 Task: Create a due date automation trigger when advanced on, on the tuesday before a card is due add fields without custom field "Resume" set to a number lower than 1 and lower or equal to 10 at 11:00 AM.
Action: Mouse moved to (836, 260)
Screenshot: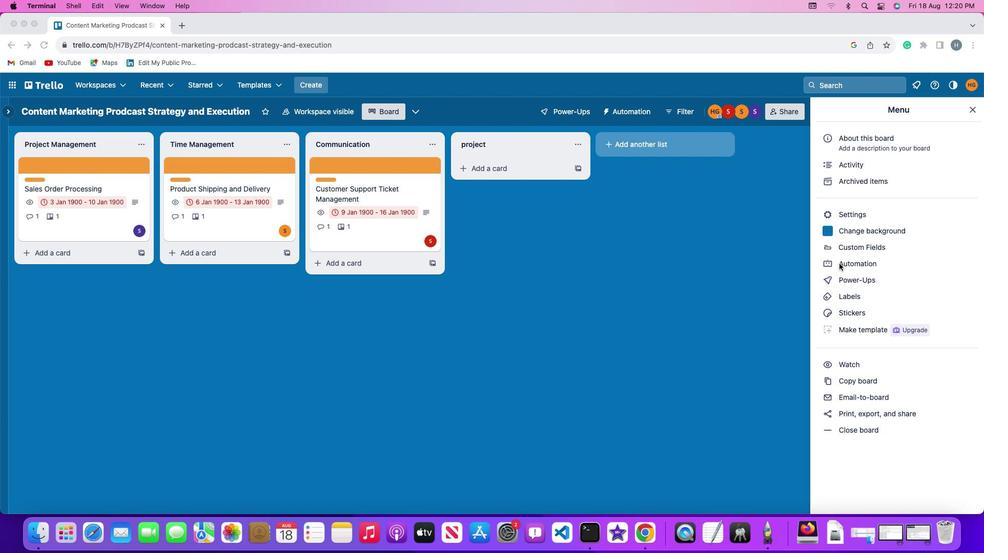 
Action: Mouse pressed left at (836, 260)
Screenshot: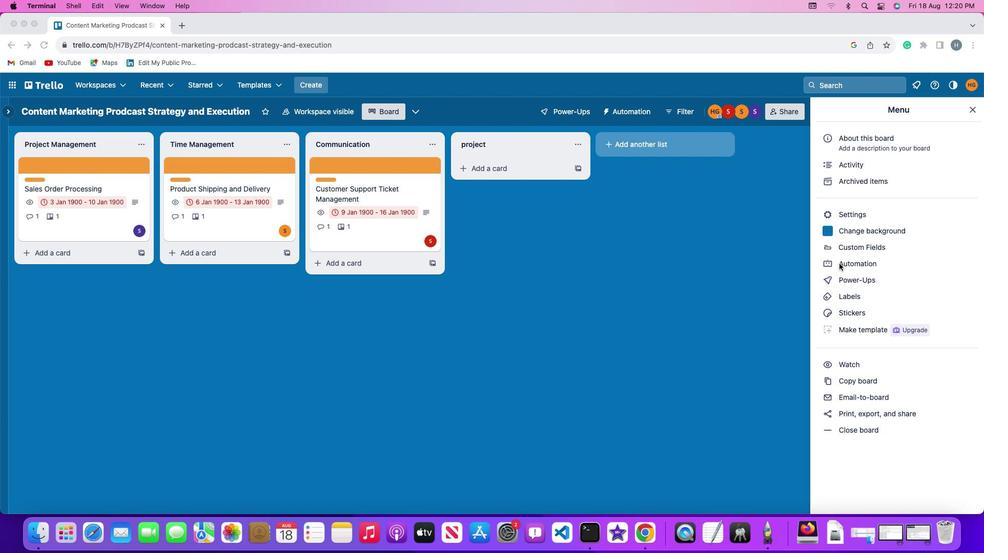 
Action: Mouse pressed left at (836, 260)
Screenshot: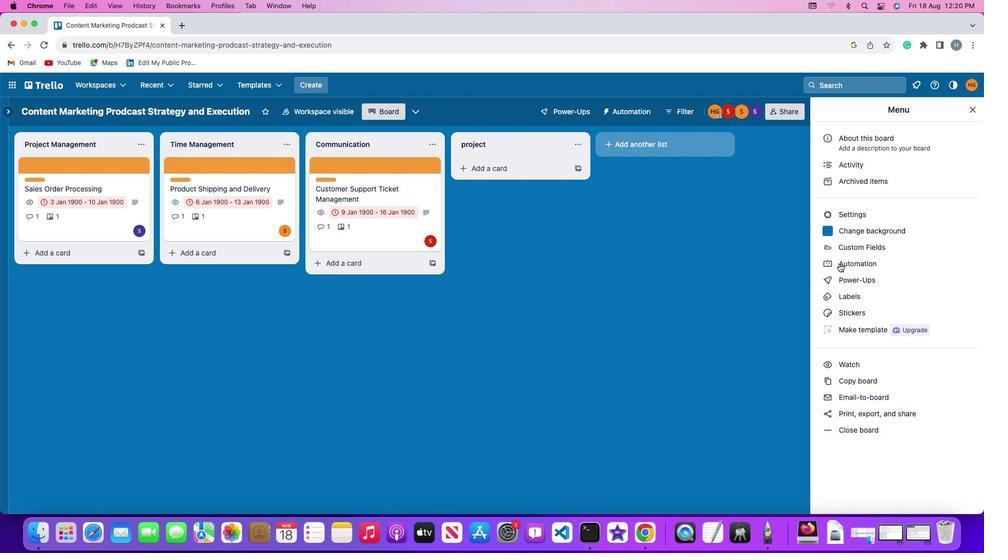 
Action: Mouse moved to (52, 239)
Screenshot: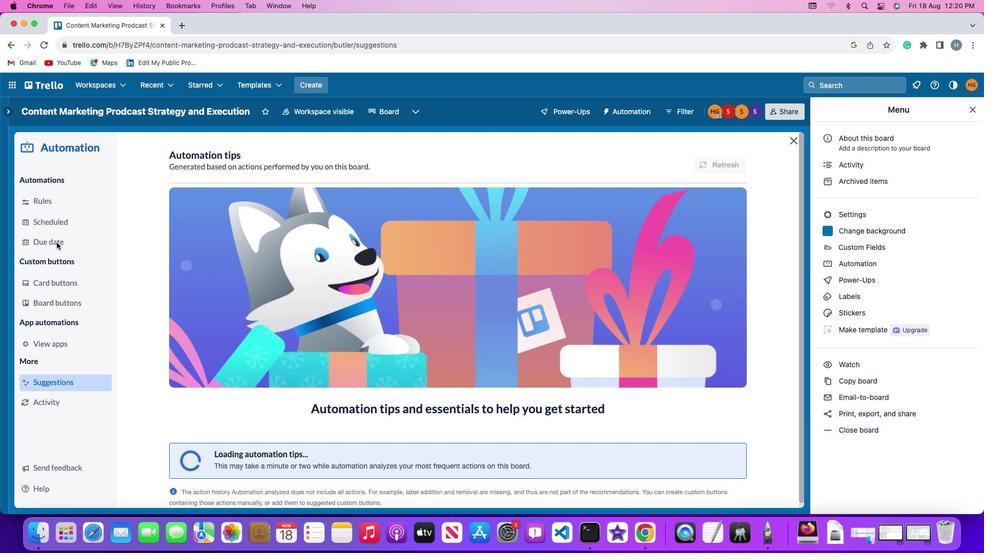 
Action: Mouse pressed left at (52, 239)
Screenshot: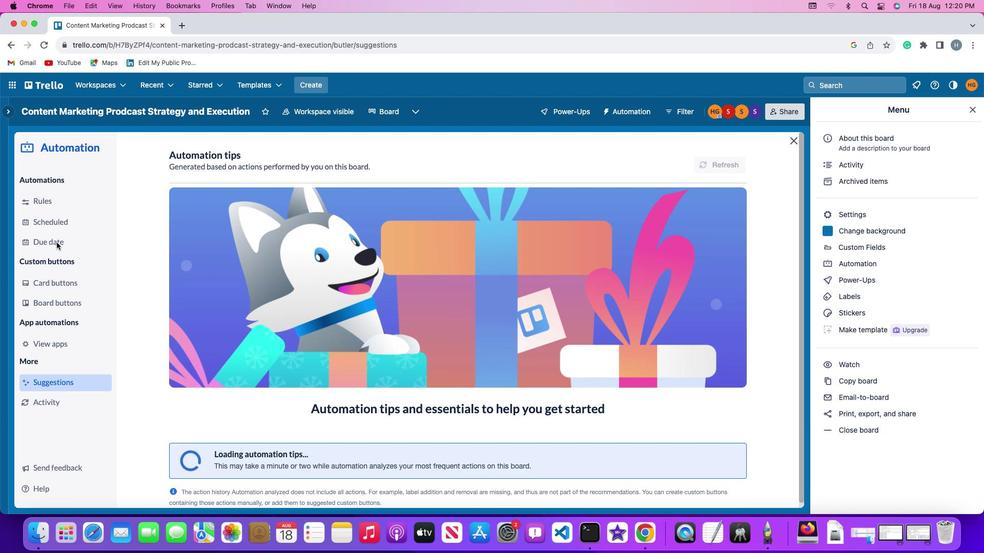 
Action: Mouse moved to (700, 153)
Screenshot: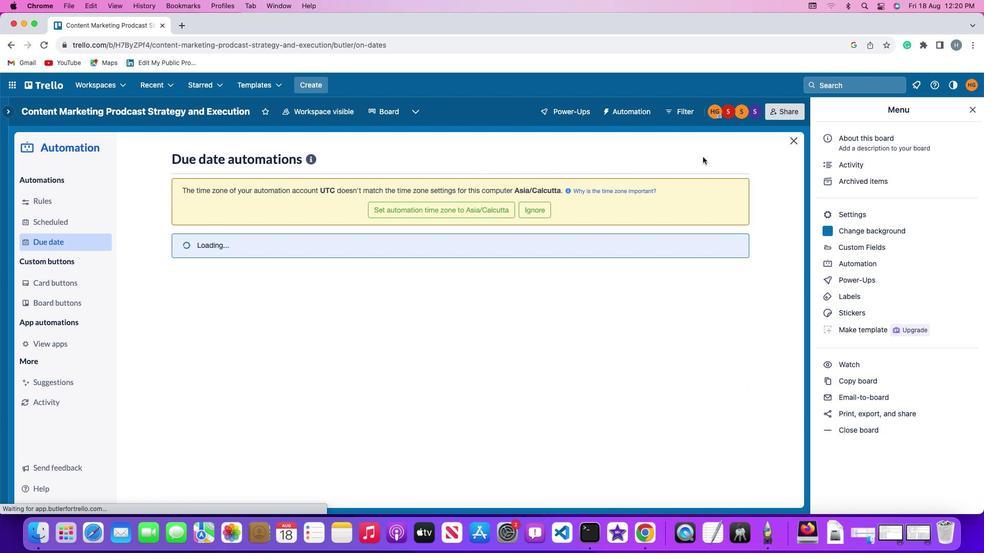 
Action: Mouse pressed left at (700, 153)
Screenshot: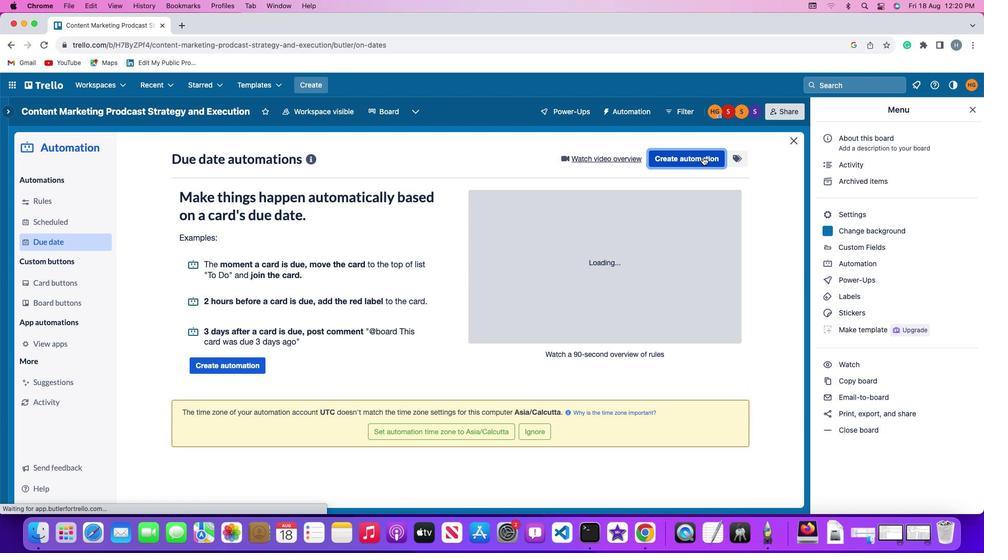 
Action: Mouse moved to (193, 250)
Screenshot: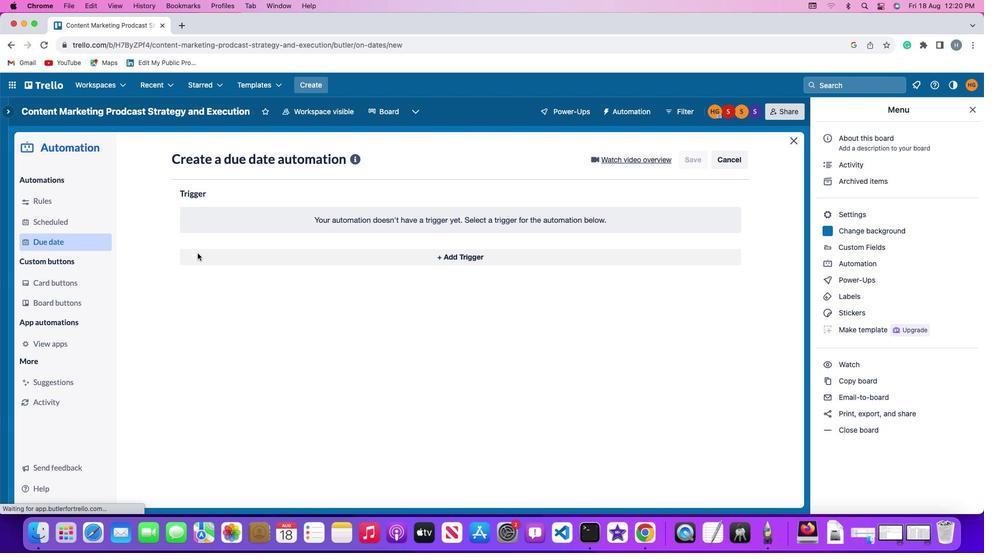 
Action: Mouse pressed left at (193, 250)
Screenshot: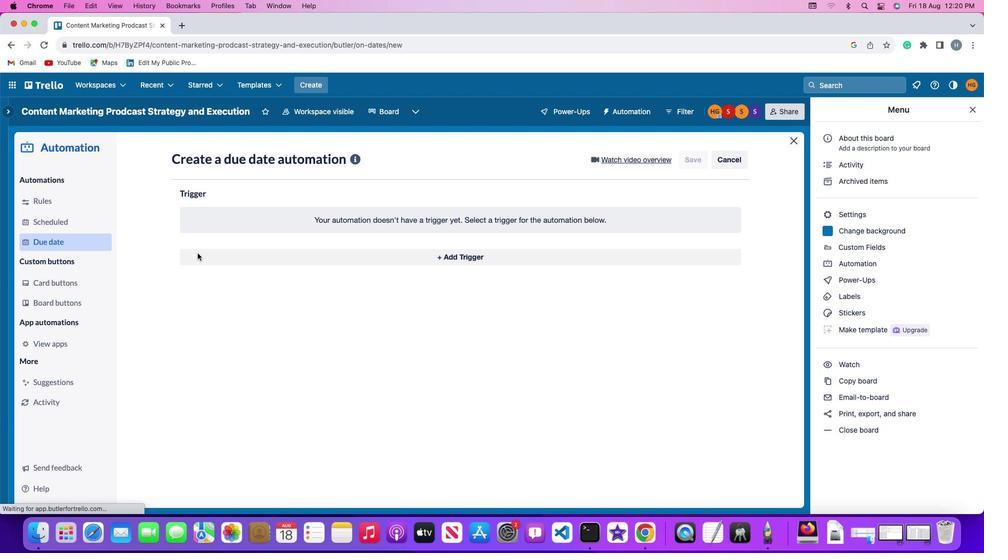 
Action: Mouse moved to (218, 440)
Screenshot: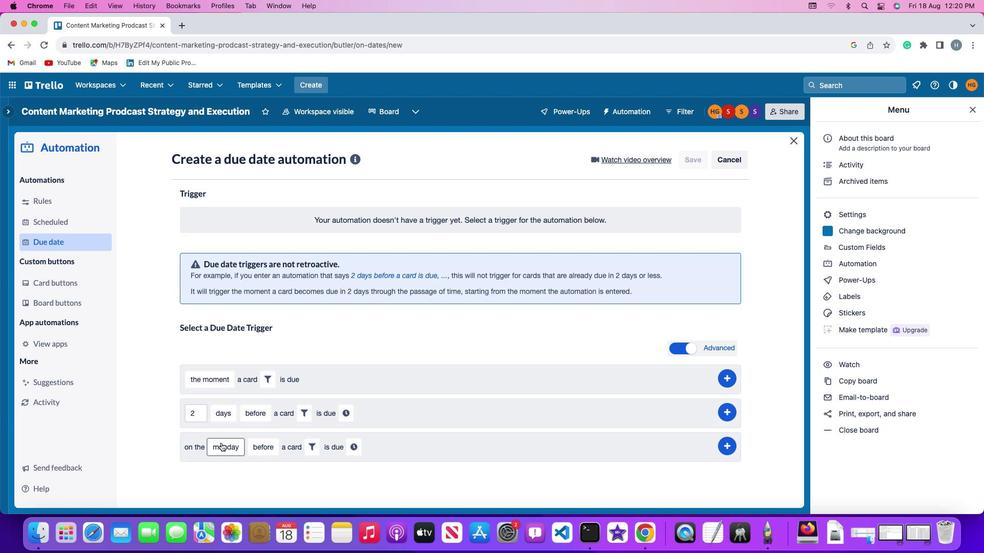 
Action: Mouse pressed left at (218, 440)
Screenshot: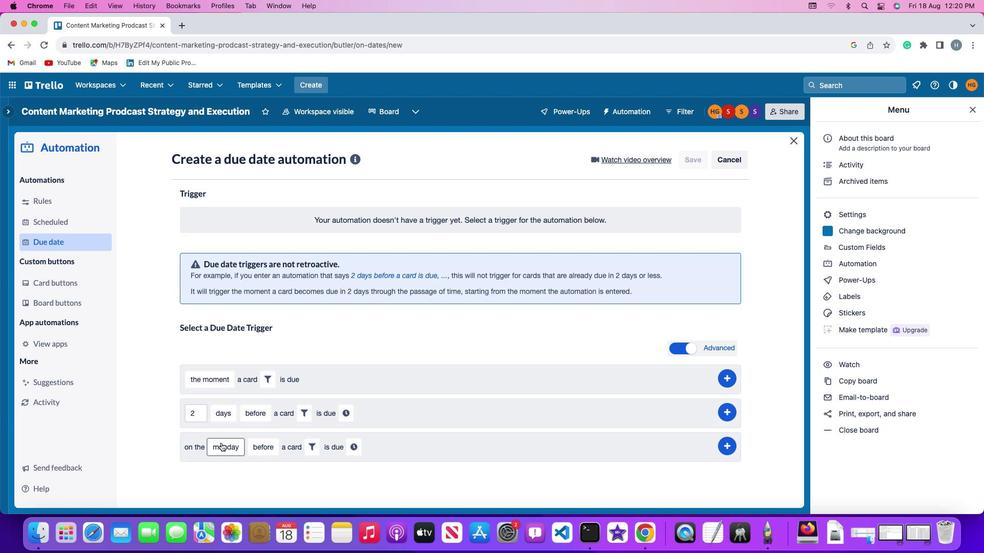 
Action: Mouse moved to (226, 320)
Screenshot: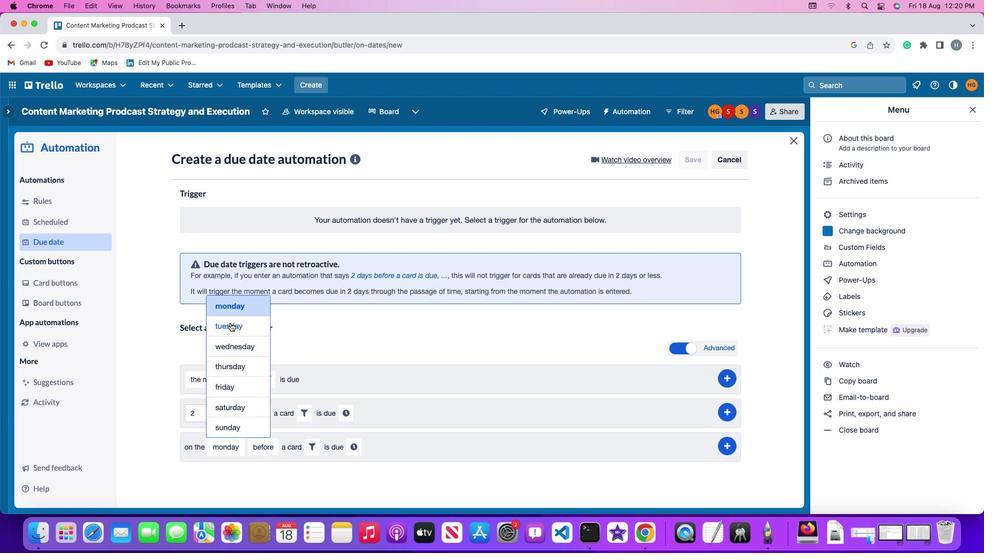 
Action: Mouse pressed left at (226, 320)
Screenshot: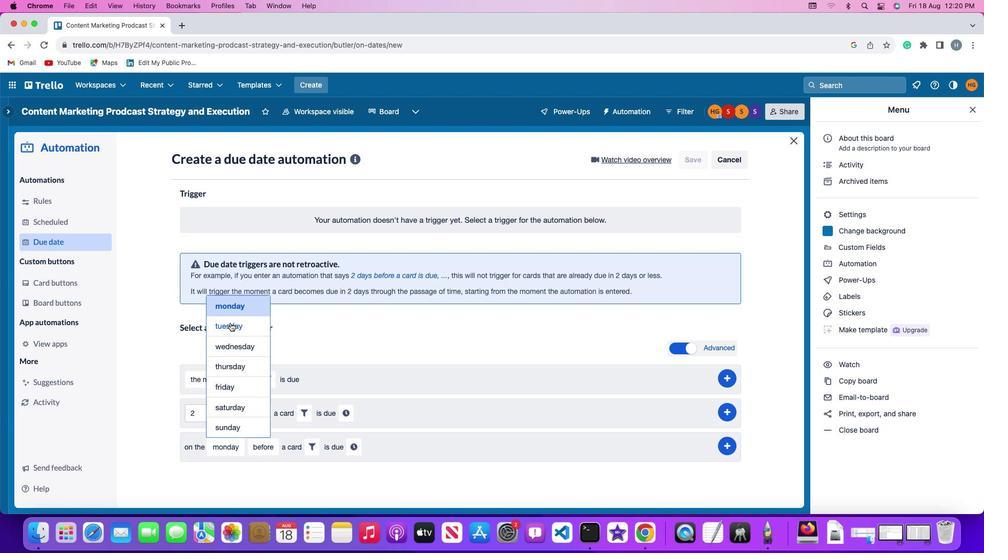 
Action: Mouse moved to (252, 441)
Screenshot: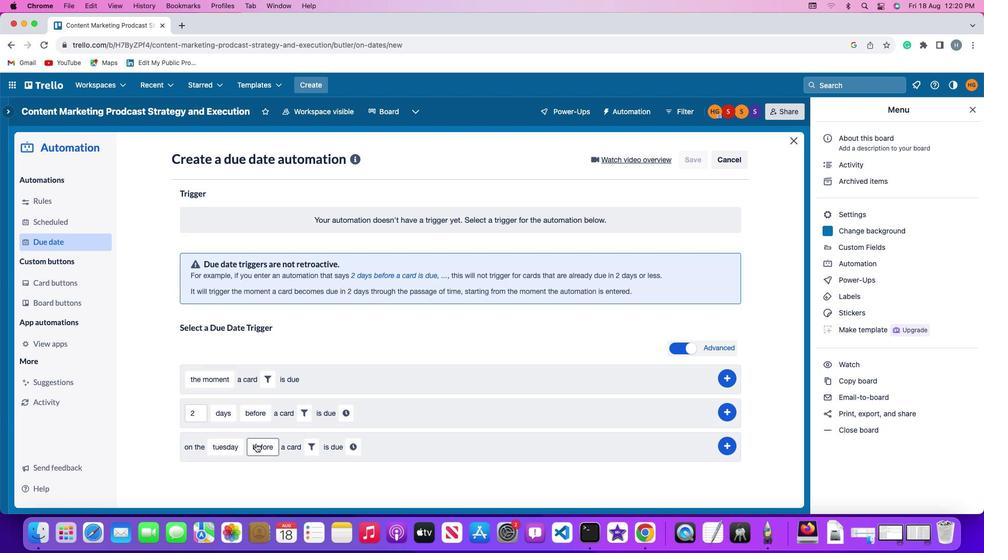 
Action: Mouse pressed left at (252, 441)
Screenshot: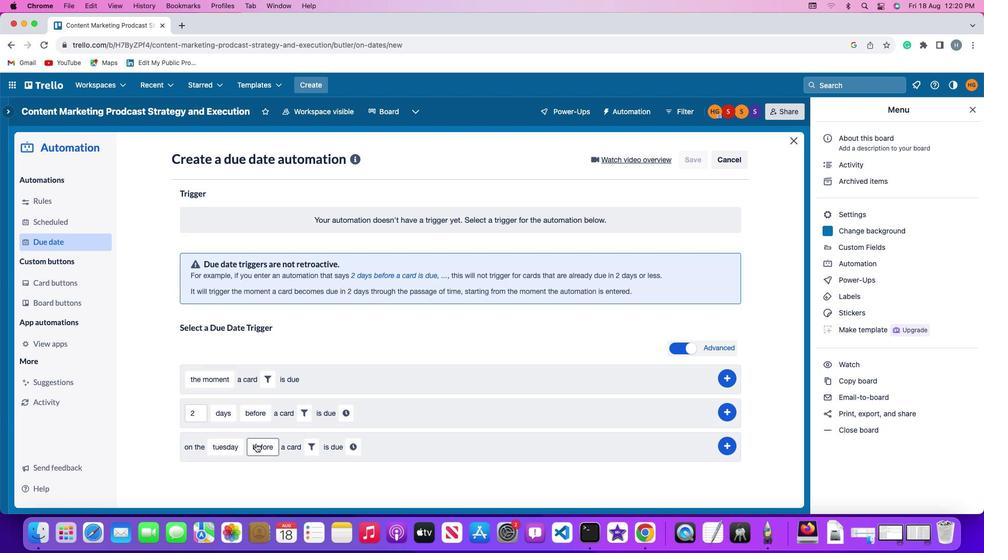 
Action: Mouse moved to (268, 362)
Screenshot: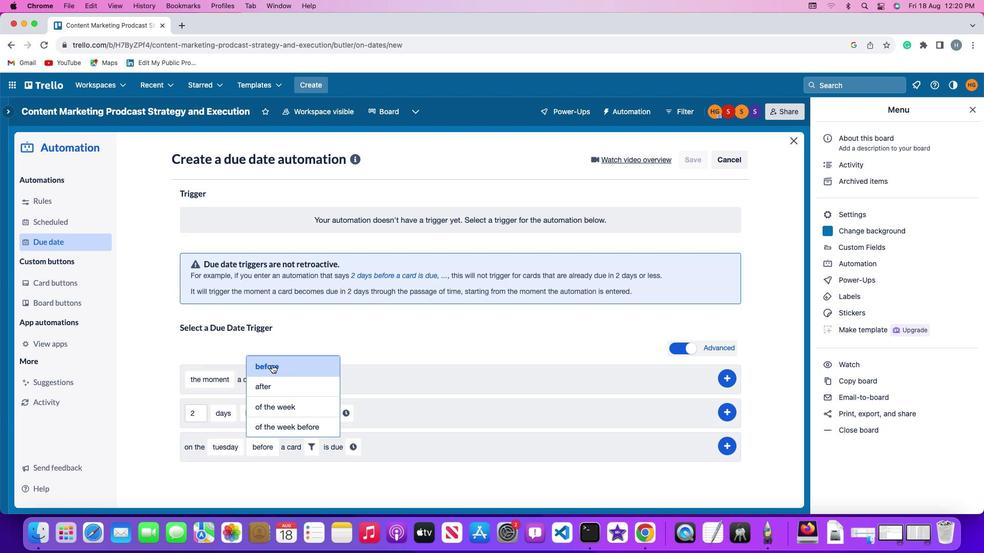 
Action: Mouse pressed left at (268, 362)
Screenshot: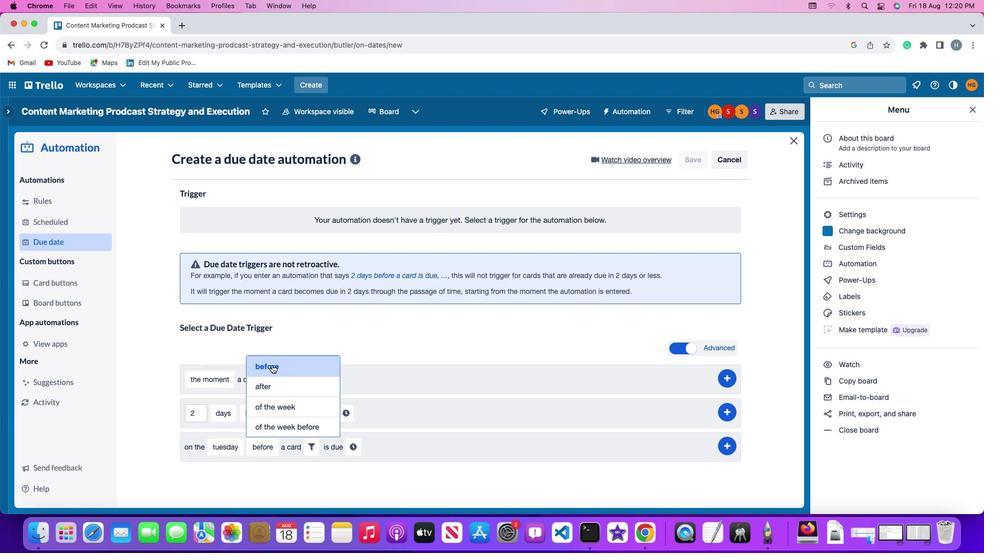 
Action: Mouse moved to (302, 439)
Screenshot: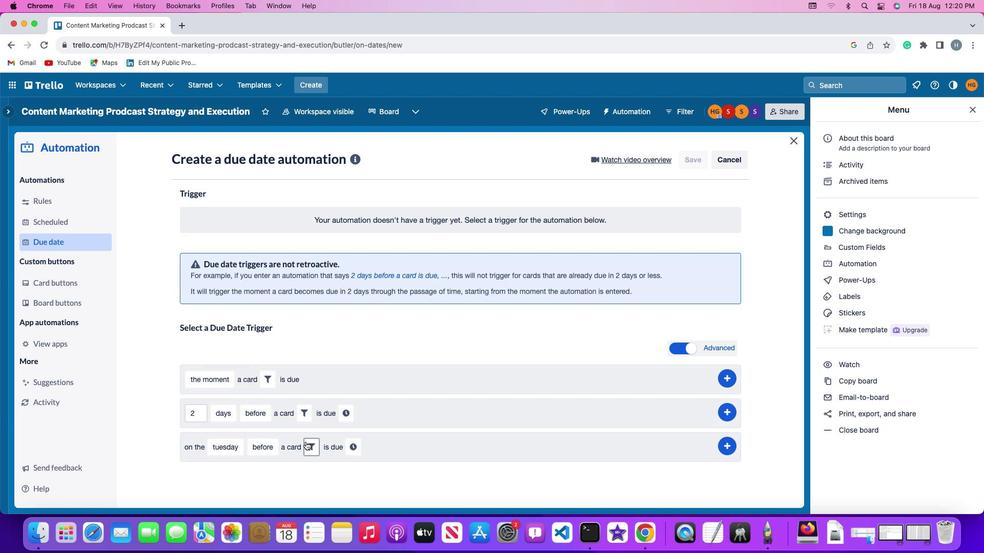 
Action: Mouse pressed left at (302, 439)
Screenshot: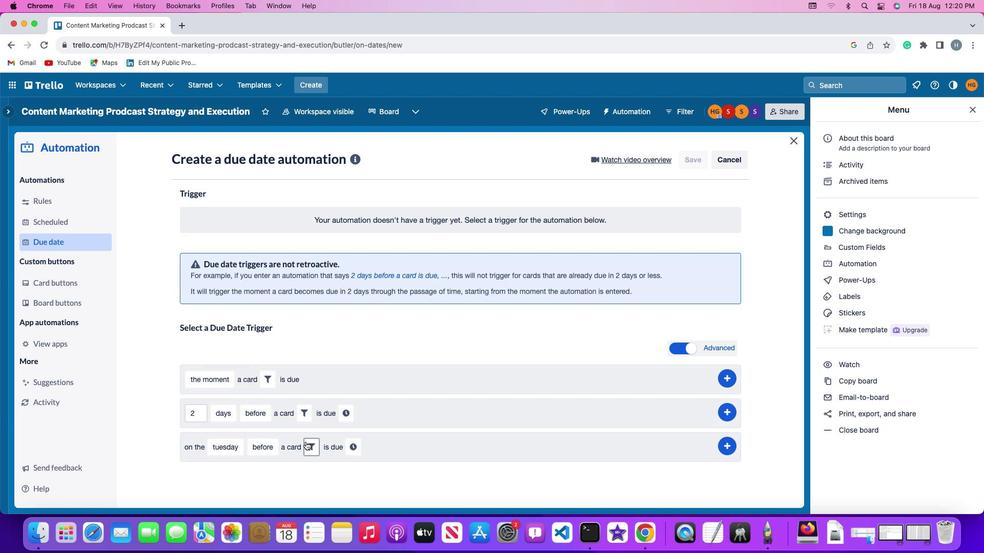 
Action: Mouse moved to (471, 476)
Screenshot: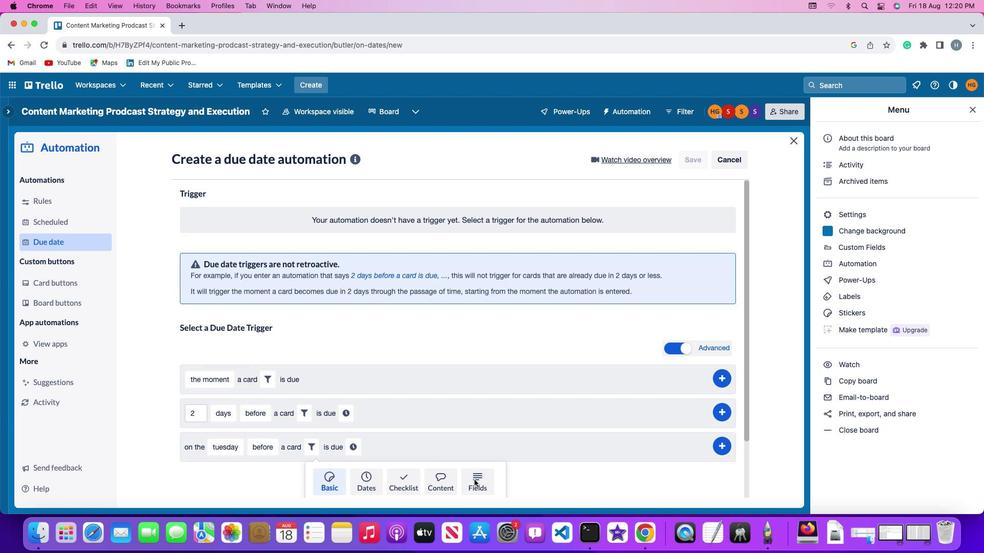 
Action: Mouse pressed left at (471, 476)
Screenshot: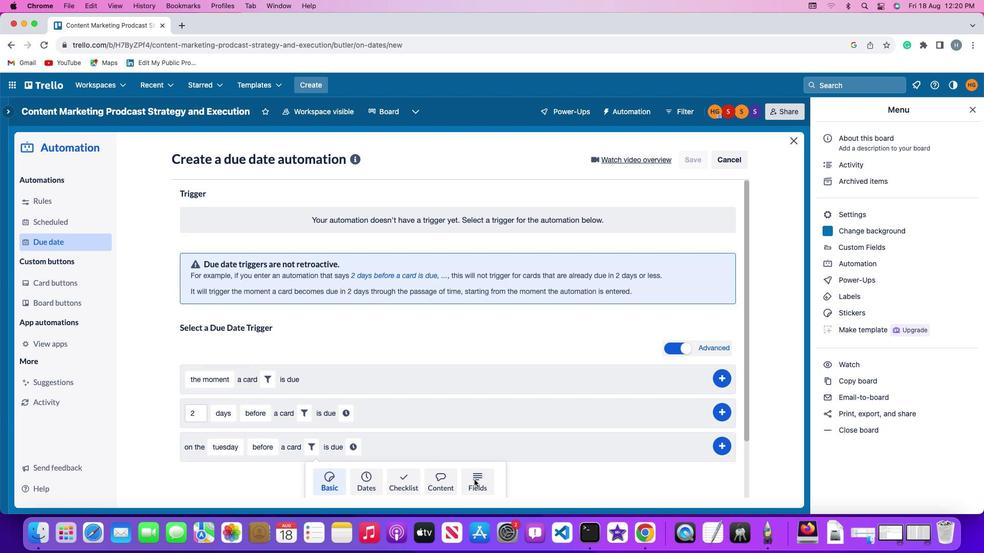 
Action: Mouse moved to (255, 469)
Screenshot: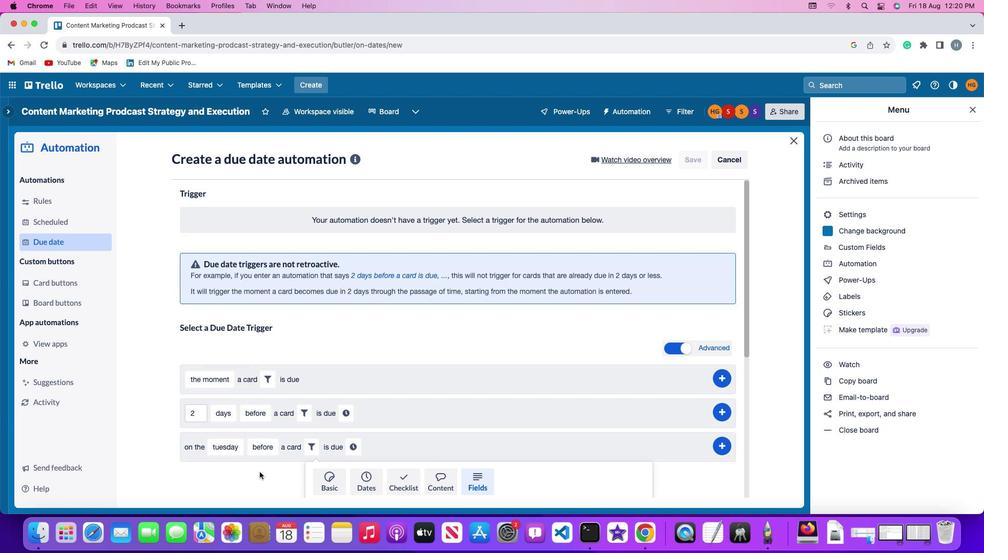 
Action: Mouse scrolled (255, 469) with delta (-3, -3)
Screenshot: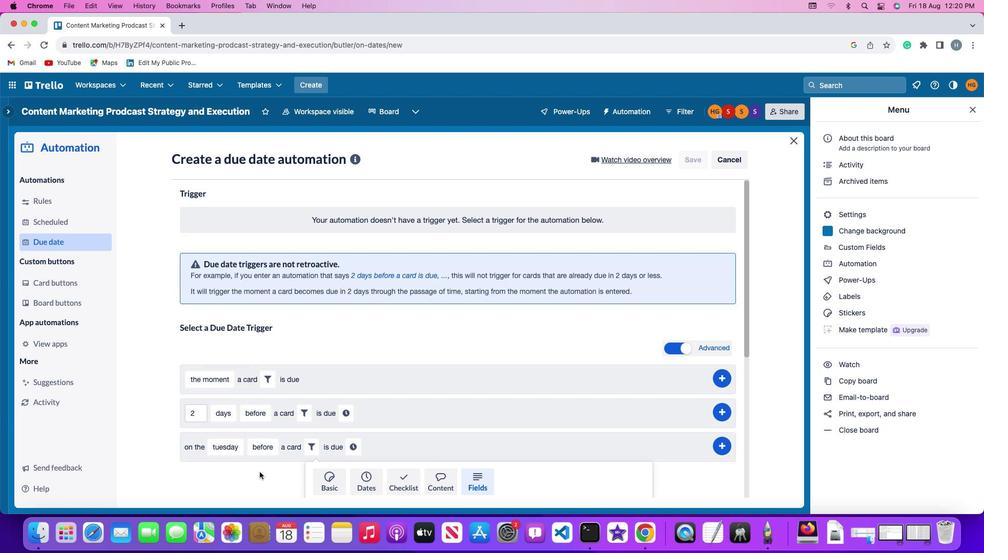 
Action: Mouse scrolled (255, 469) with delta (-3, -3)
Screenshot: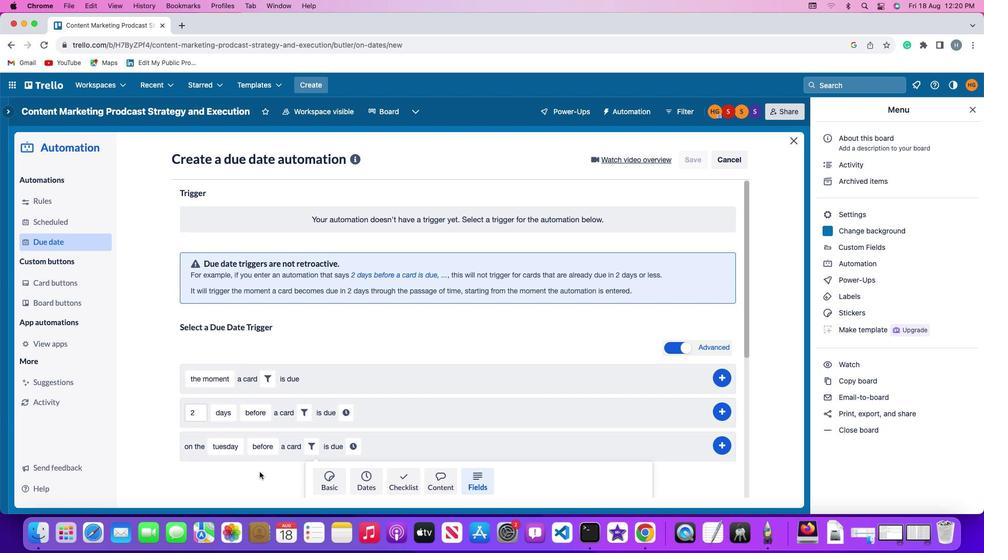 
Action: Mouse scrolled (255, 469) with delta (-3, -4)
Screenshot: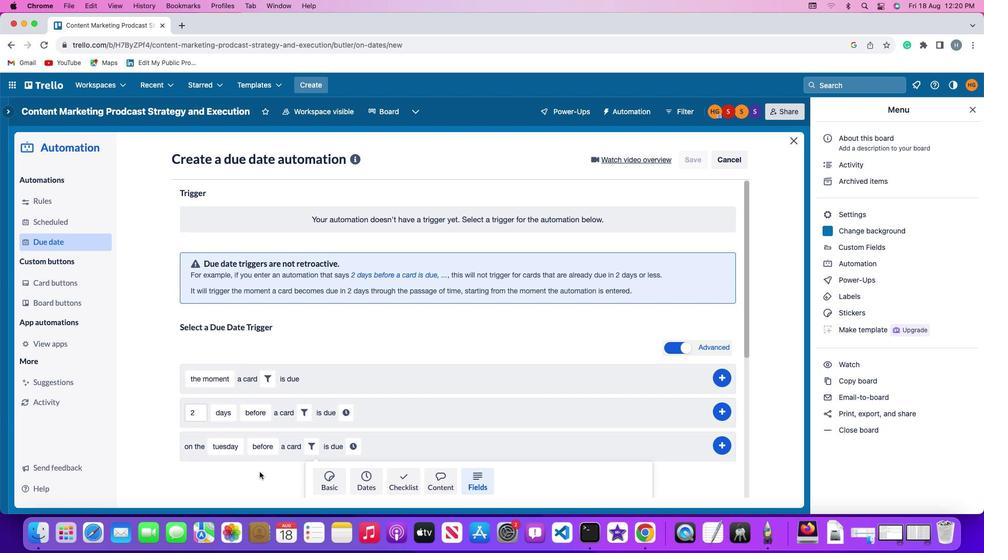 
Action: Mouse scrolled (255, 469) with delta (-3, -5)
Screenshot: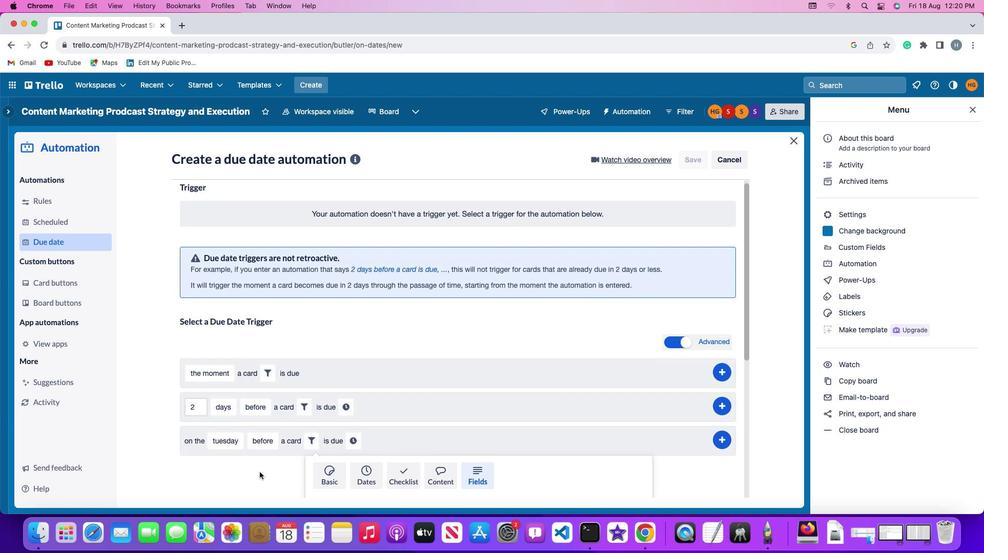 
Action: Mouse scrolled (255, 469) with delta (-3, -6)
Screenshot: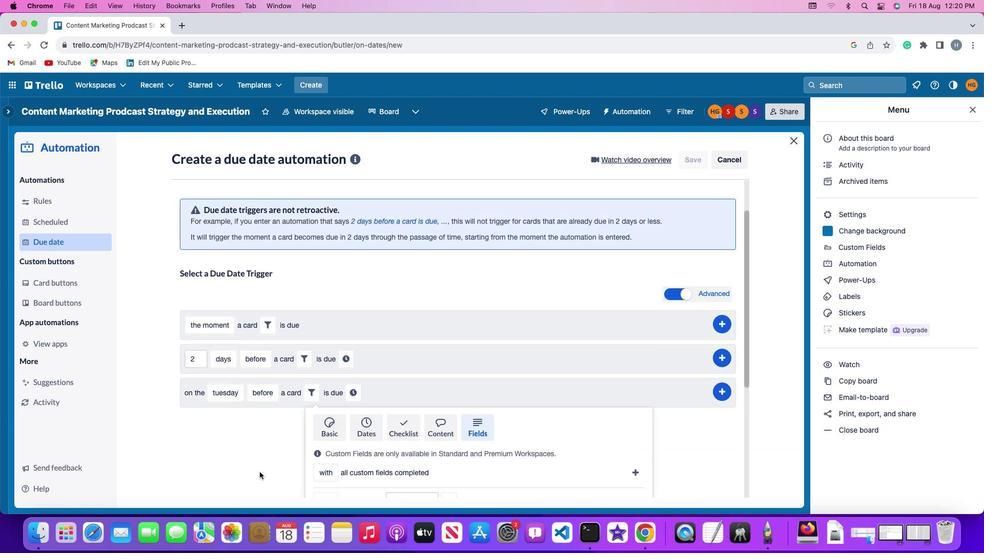 
Action: Mouse scrolled (255, 469) with delta (-3, -3)
Screenshot: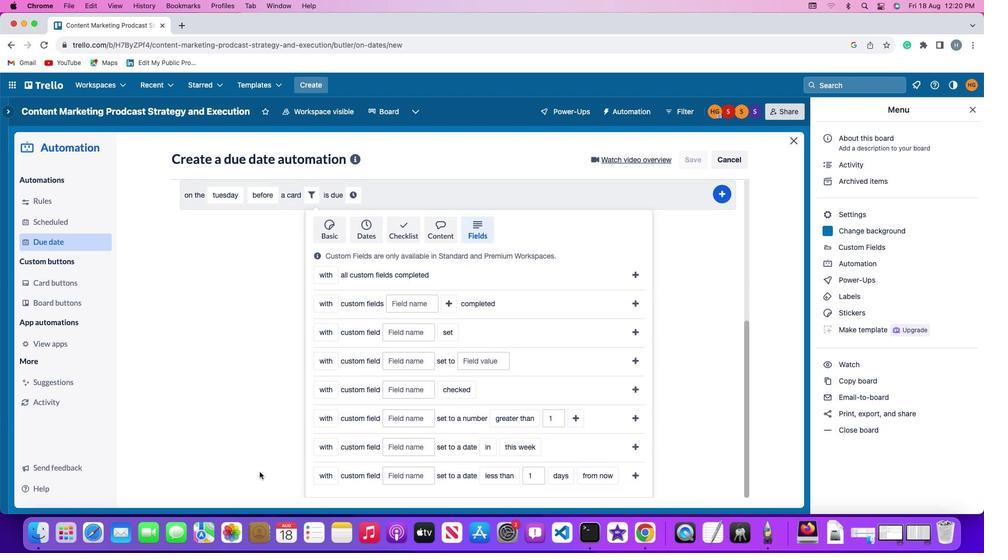 
Action: Mouse scrolled (255, 469) with delta (-3, -3)
Screenshot: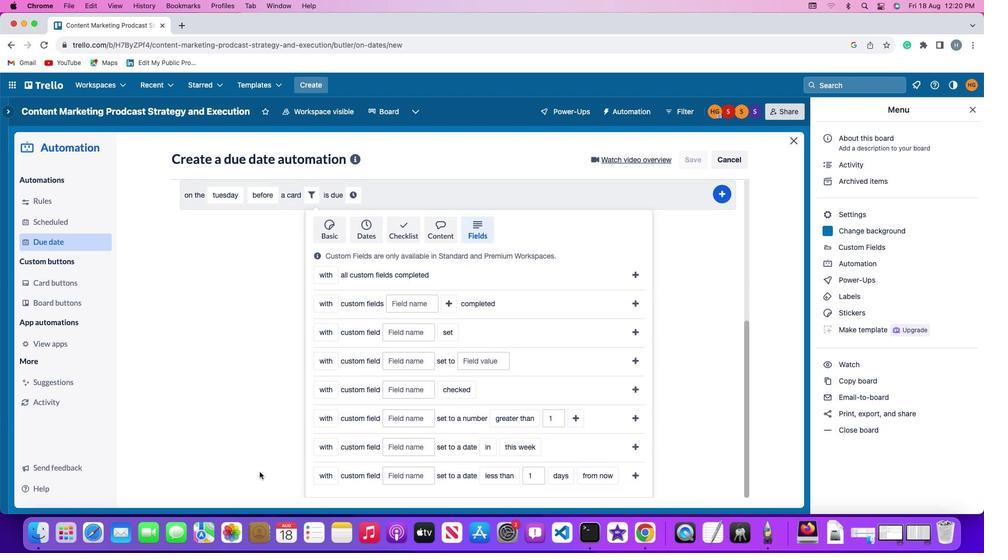 
Action: Mouse scrolled (255, 469) with delta (-3, -4)
Screenshot: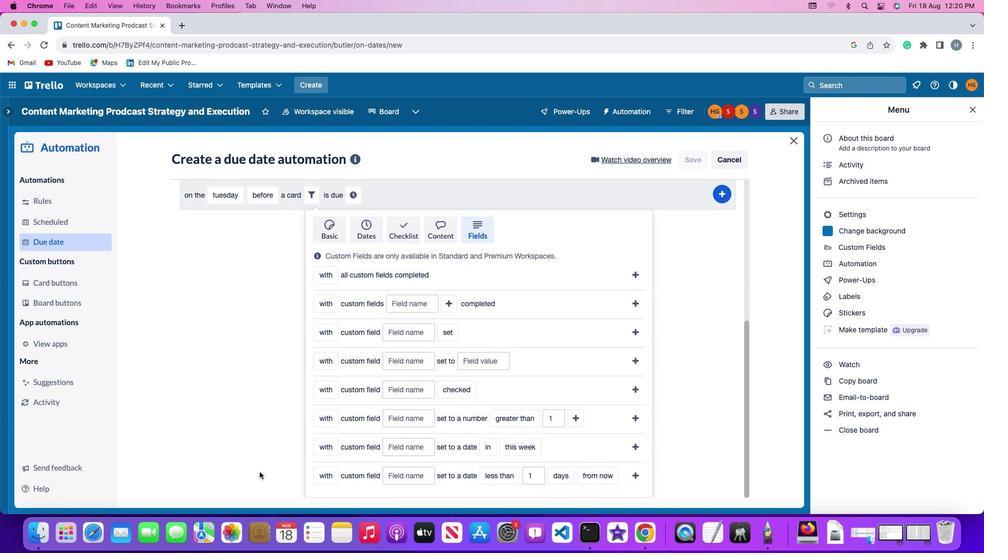 
Action: Mouse scrolled (255, 469) with delta (-3, -5)
Screenshot: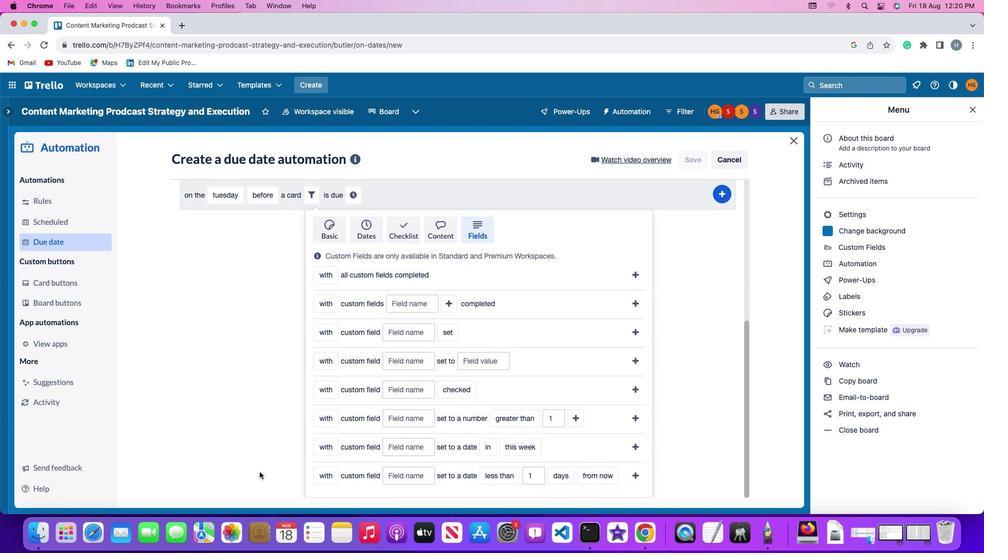 
Action: Mouse moved to (320, 415)
Screenshot: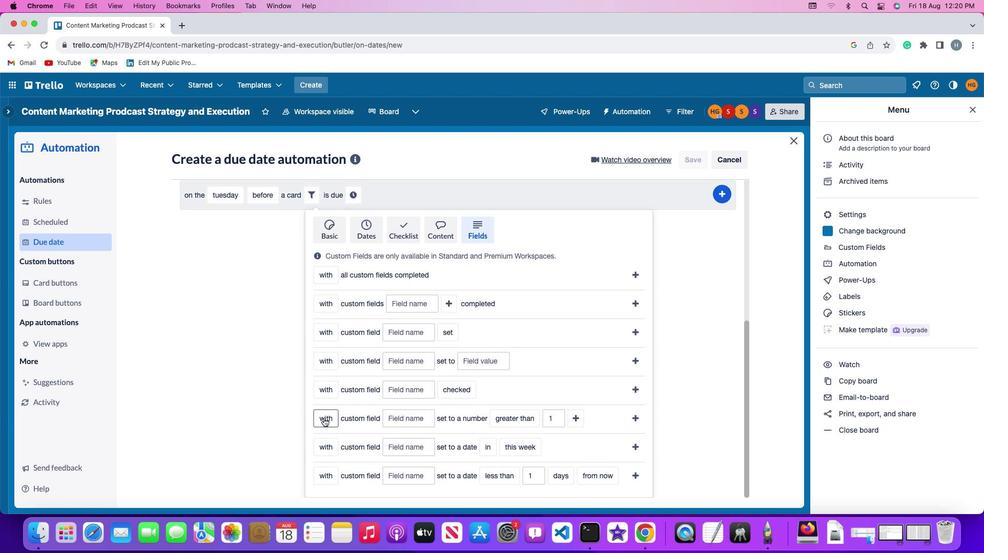 
Action: Mouse pressed left at (320, 415)
Screenshot: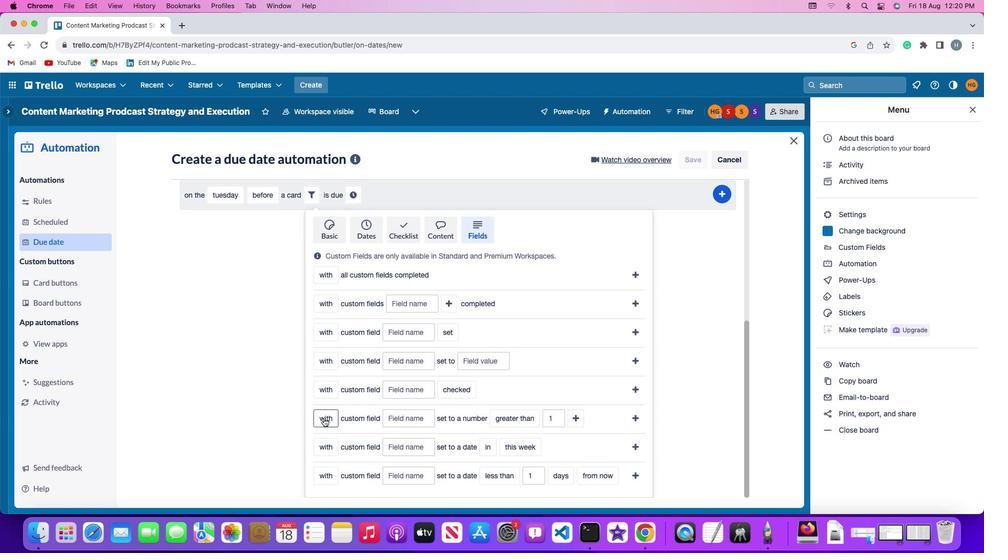 
Action: Mouse moved to (325, 452)
Screenshot: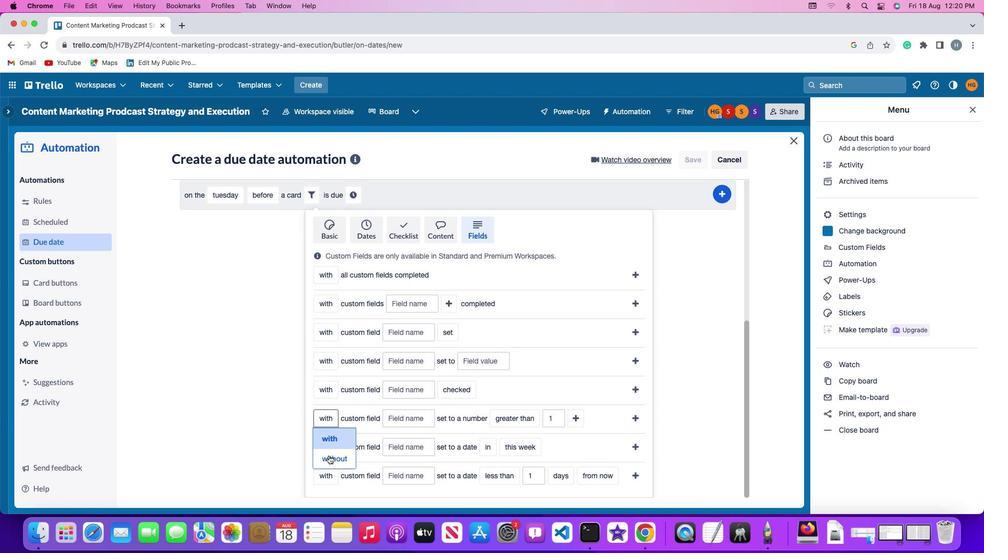 
Action: Mouse pressed left at (325, 452)
Screenshot: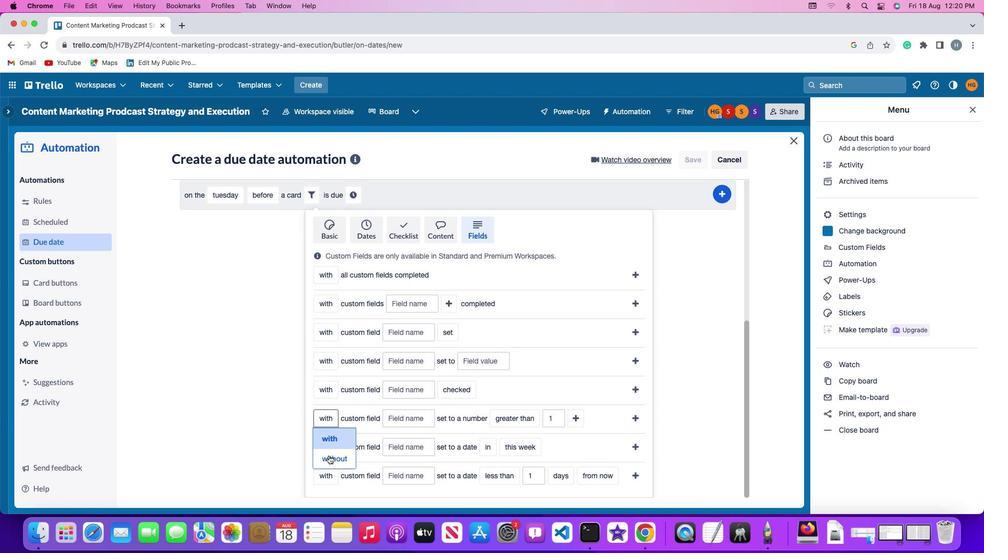 
Action: Mouse moved to (395, 417)
Screenshot: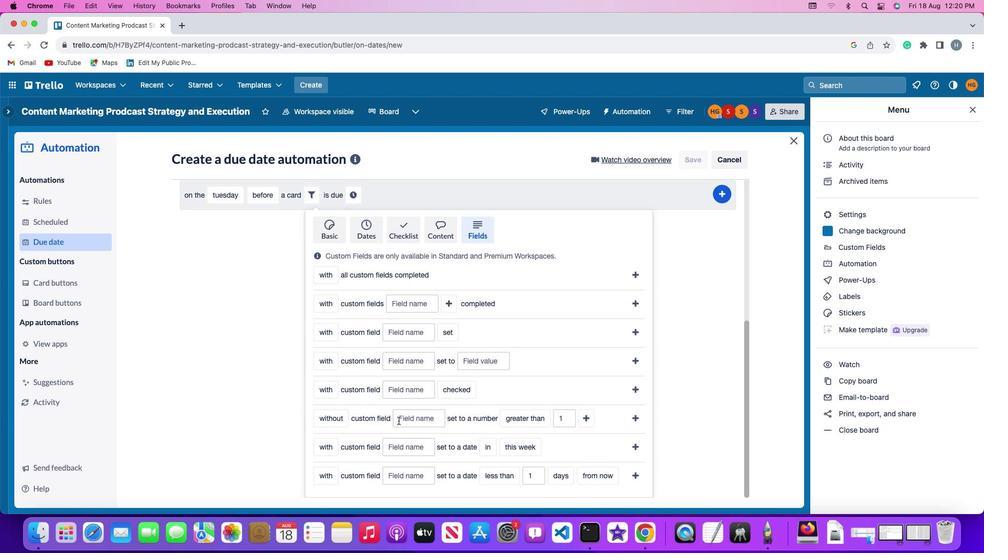 
Action: Mouse pressed left at (395, 417)
Screenshot: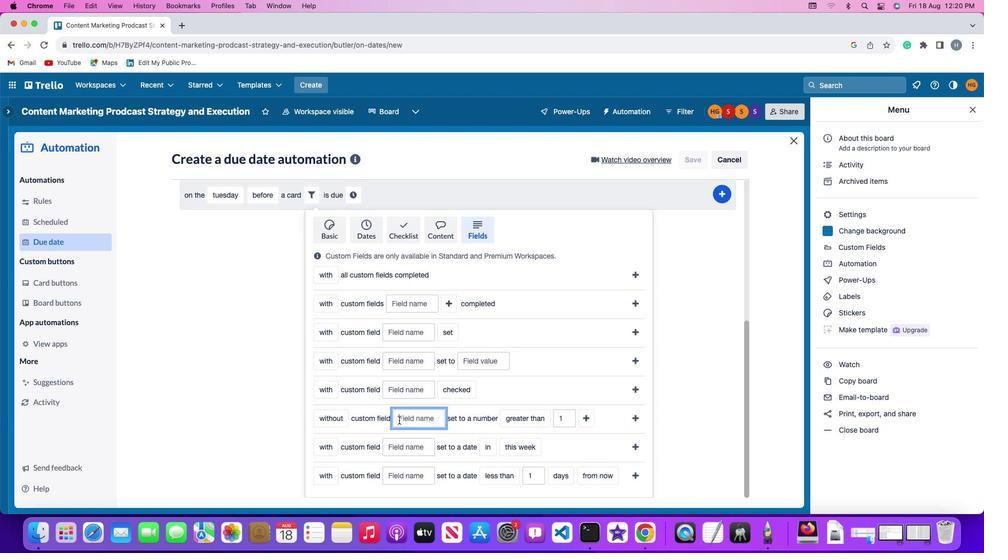 
Action: Mouse moved to (395, 417)
Screenshot: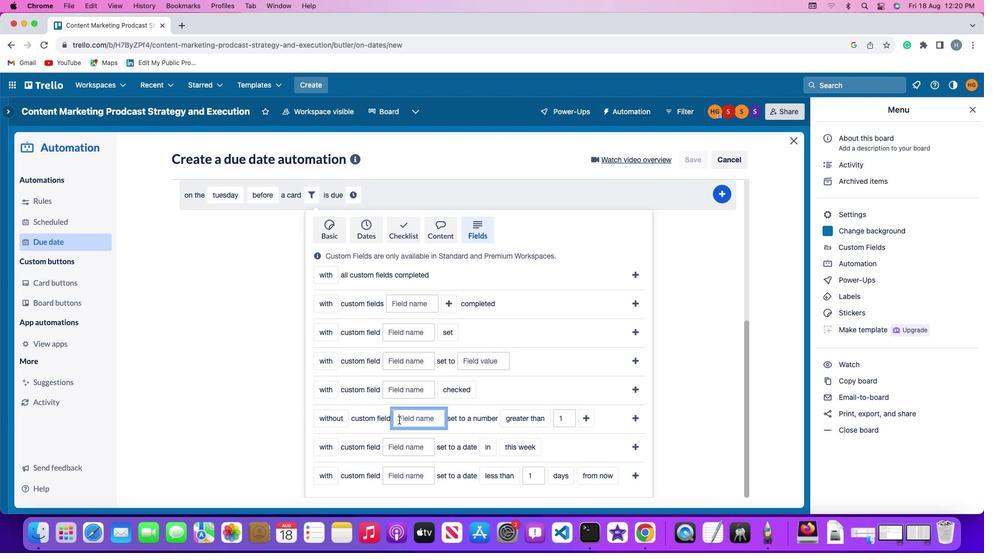 
Action: Key pressed Key.shift'R''e''s''u''m''e'
Screenshot: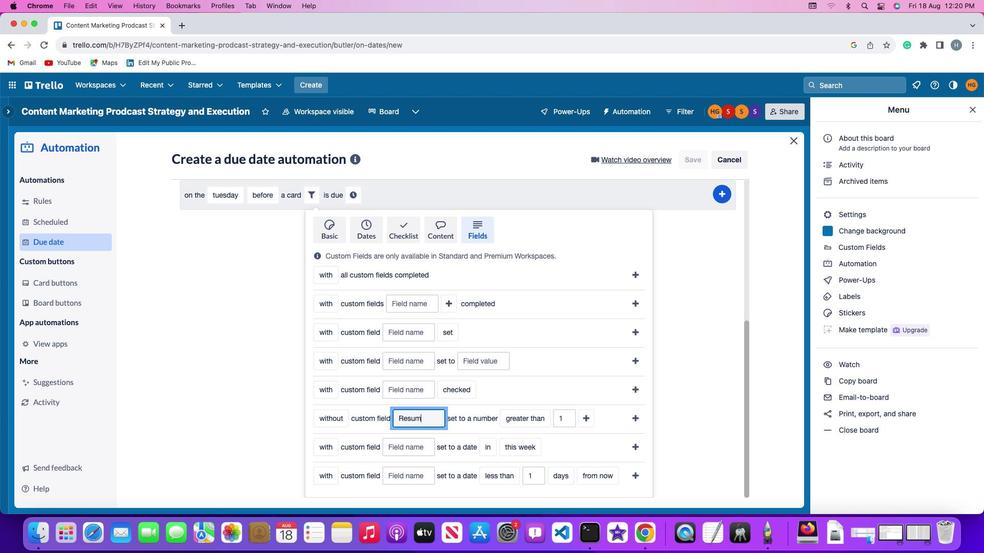 
Action: Mouse moved to (512, 414)
Screenshot: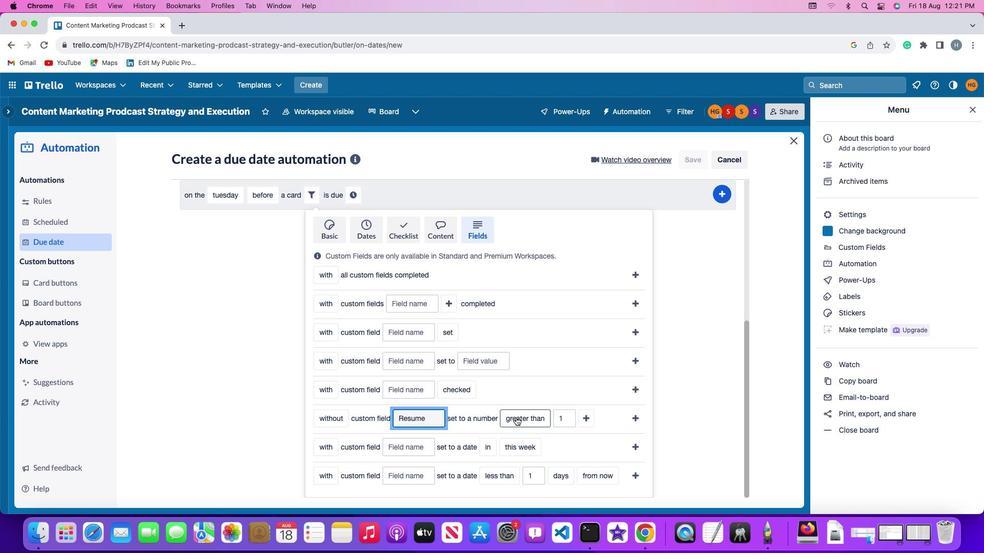 
Action: Mouse pressed left at (512, 414)
Screenshot: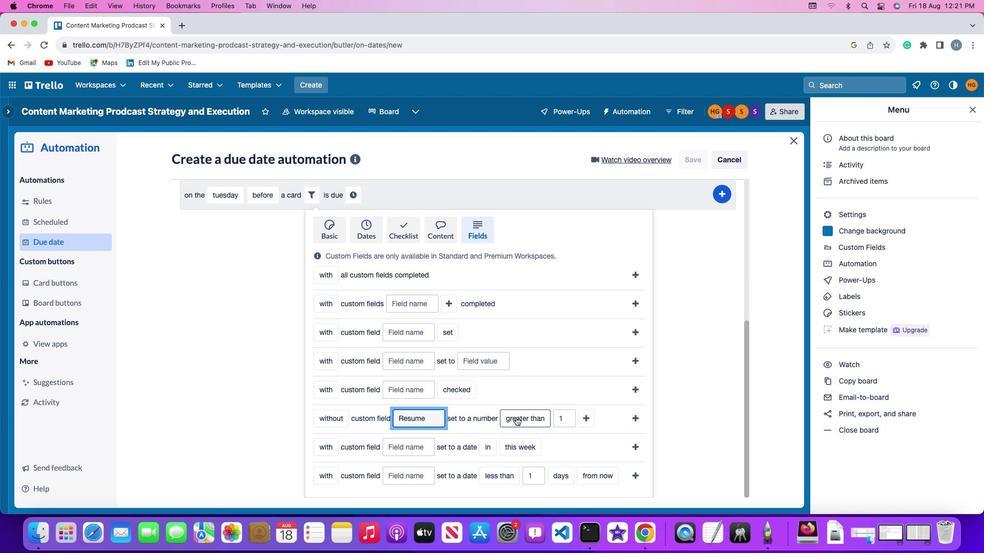 
Action: Mouse moved to (524, 372)
Screenshot: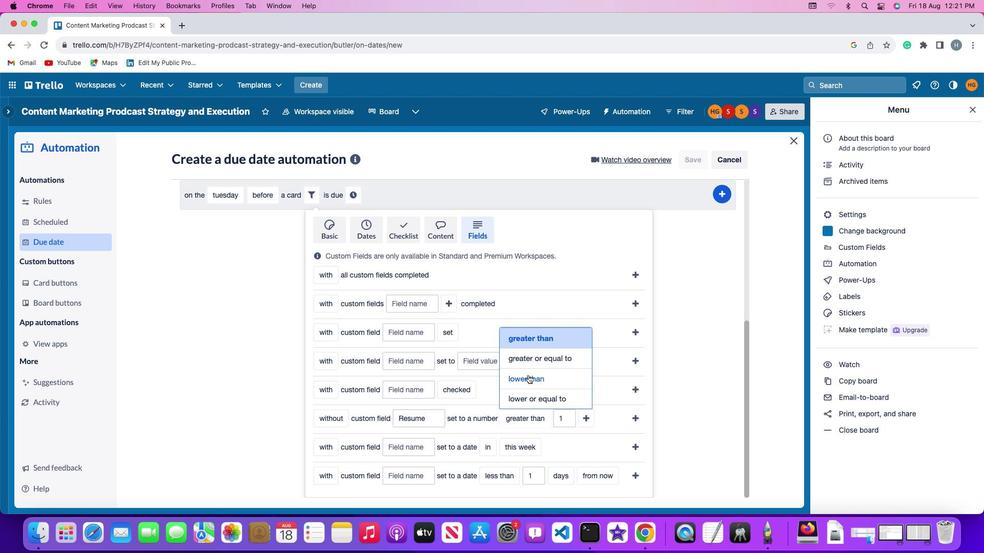 
Action: Mouse pressed left at (524, 372)
Screenshot: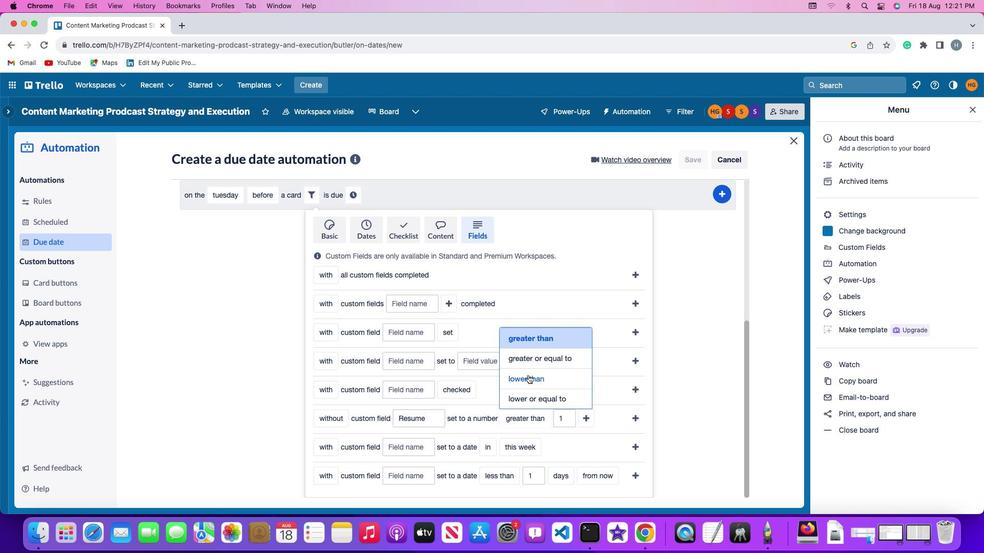
Action: Mouse moved to (560, 414)
Screenshot: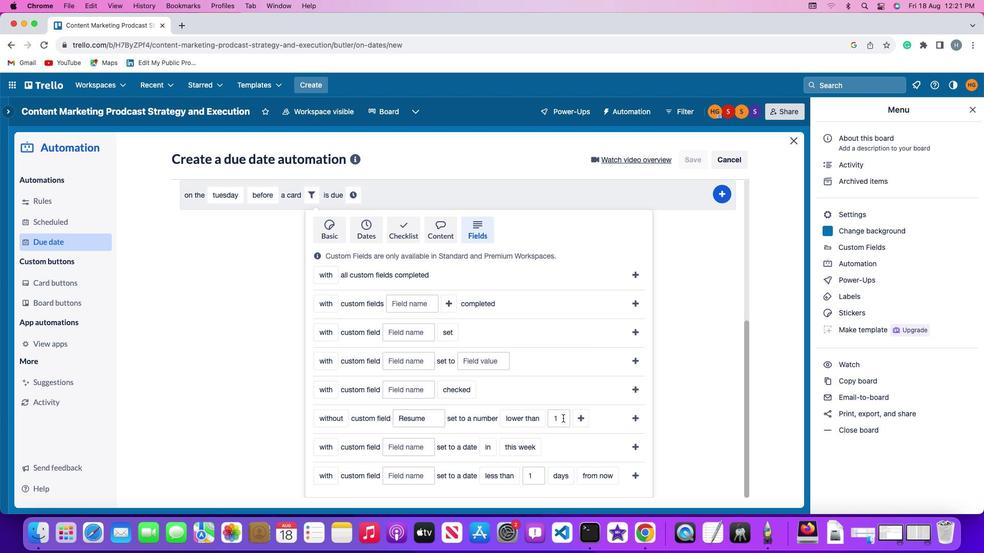 
Action: Mouse pressed left at (560, 414)
Screenshot: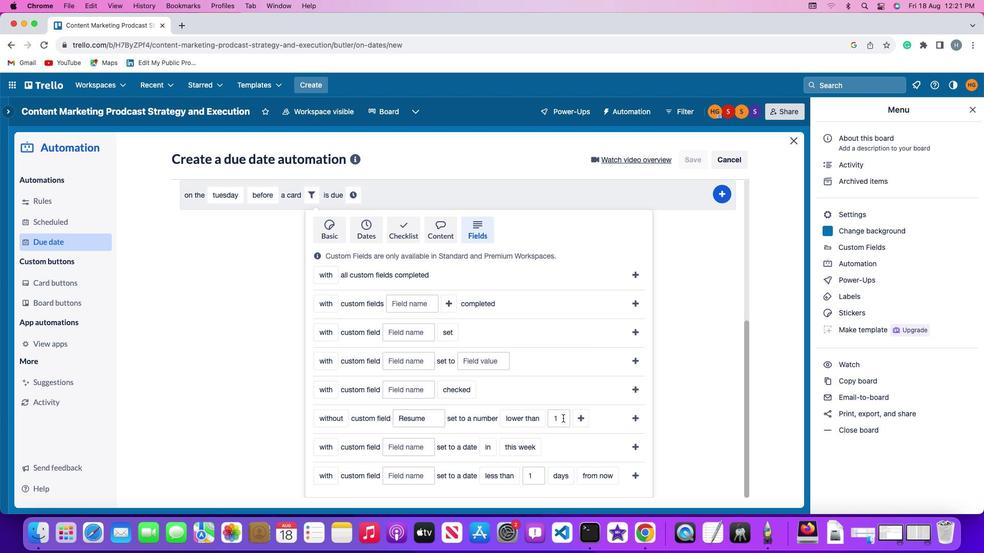 
Action: Key pressed Key.backspace'1'
Screenshot: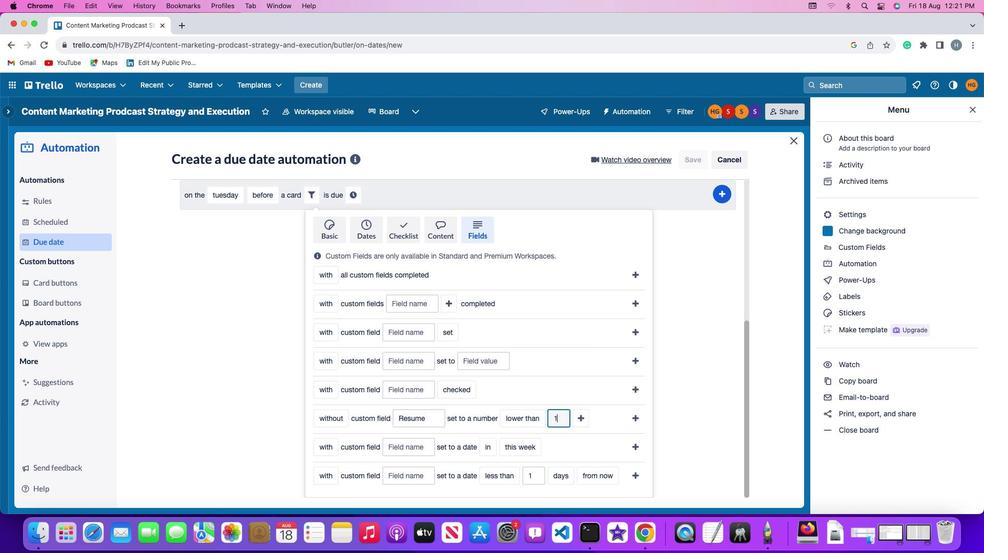
Action: Mouse moved to (572, 415)
Screenshot: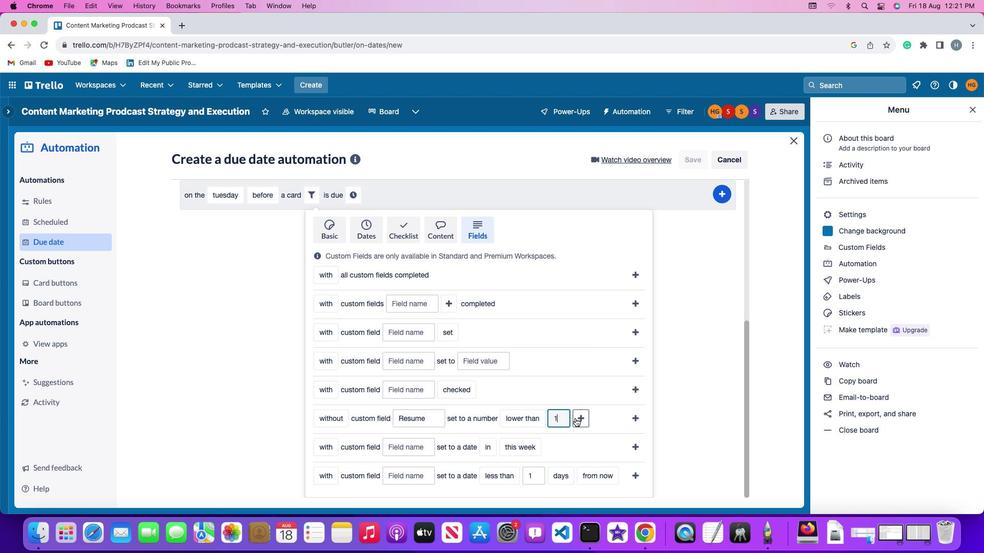 
Action: Mouse pressed left at (572, 415)
Screenshot: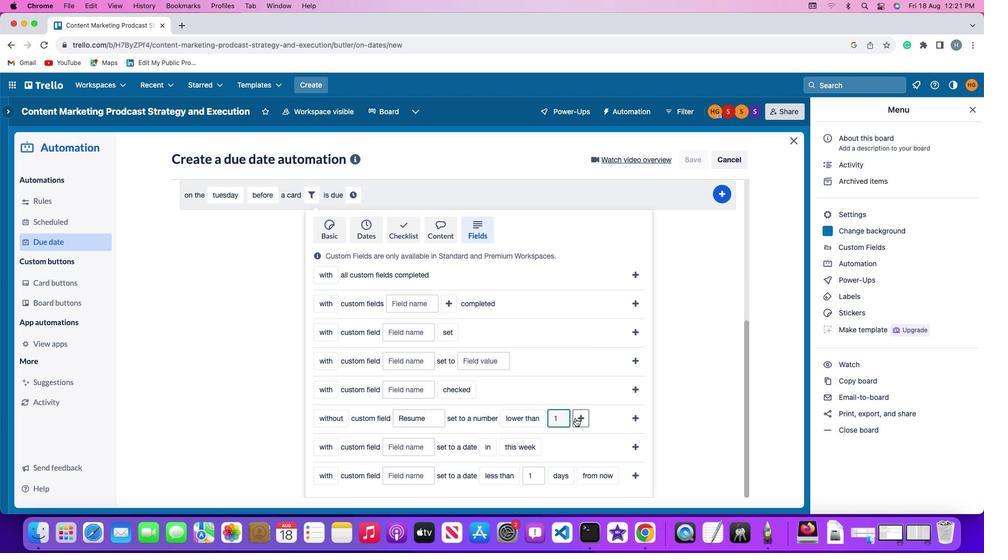 
Action: Mouse moved to (606, 419)
Screenshot: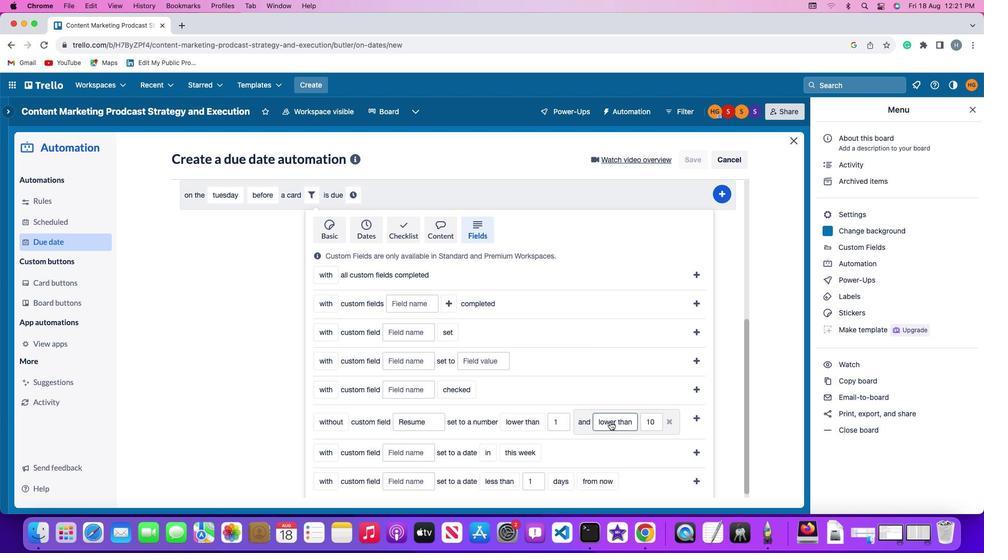 
Action: Mouse pressed left at (606, 419)
Screenshot: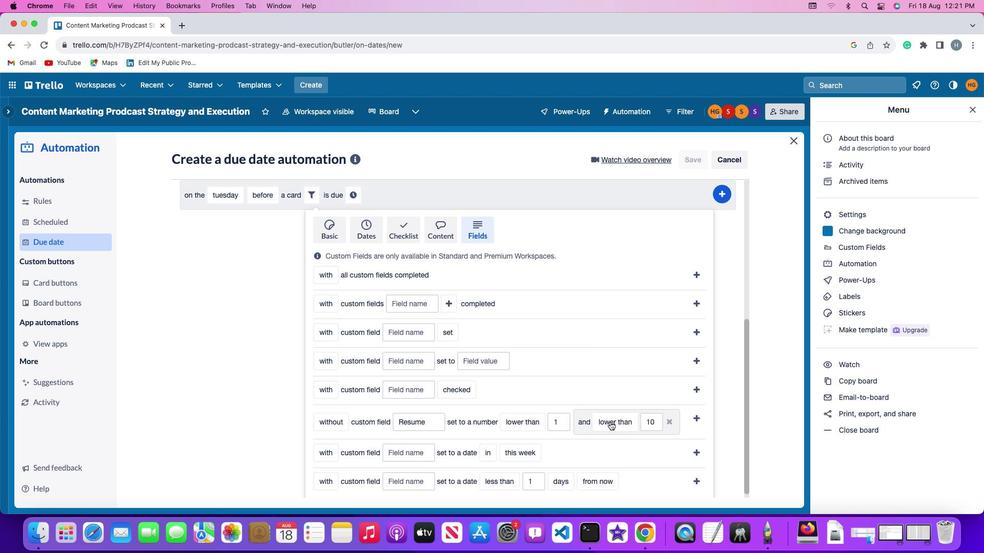 
Action: Mouse moved to (617, 357)
Screenshot: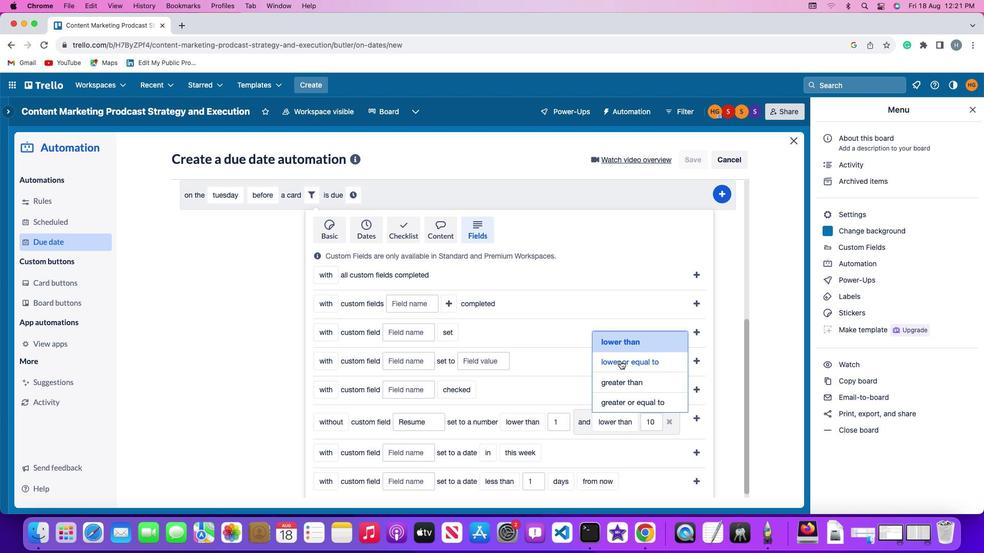 
Action: Mouse pressed left at (617, 357)
Screenshot: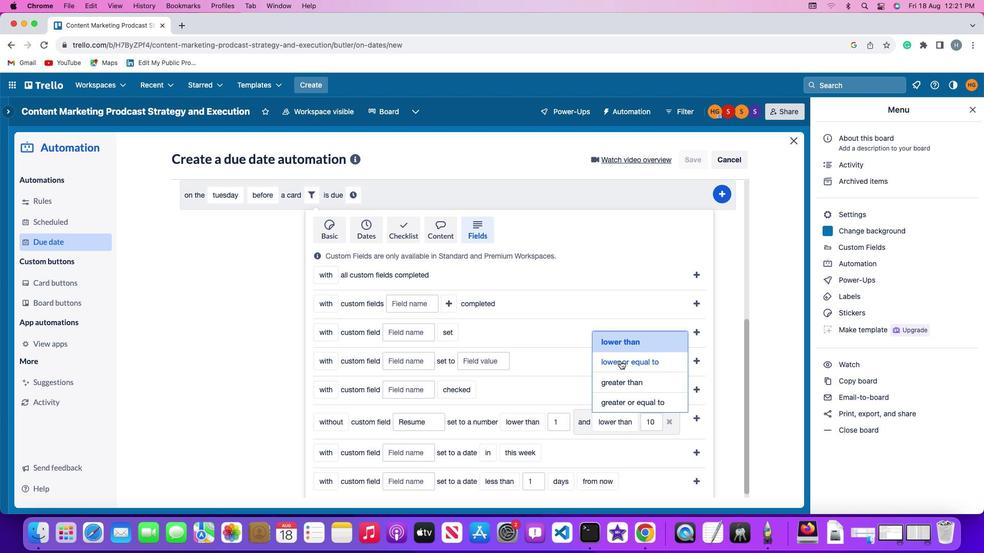 
Action: Mouse moved to (672, 417)
Screenshot: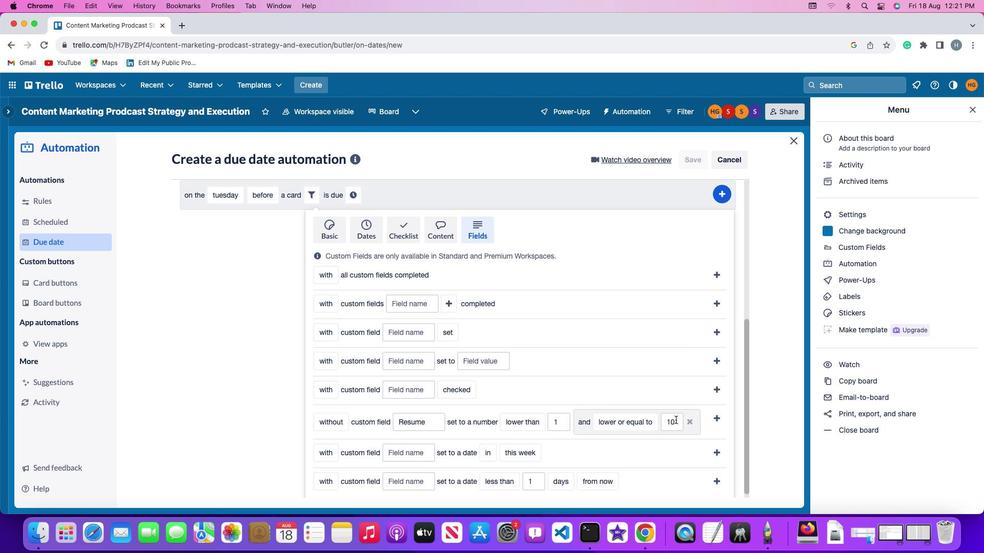 
Action: Mouse pressed left at (672, 417)
Screenshot: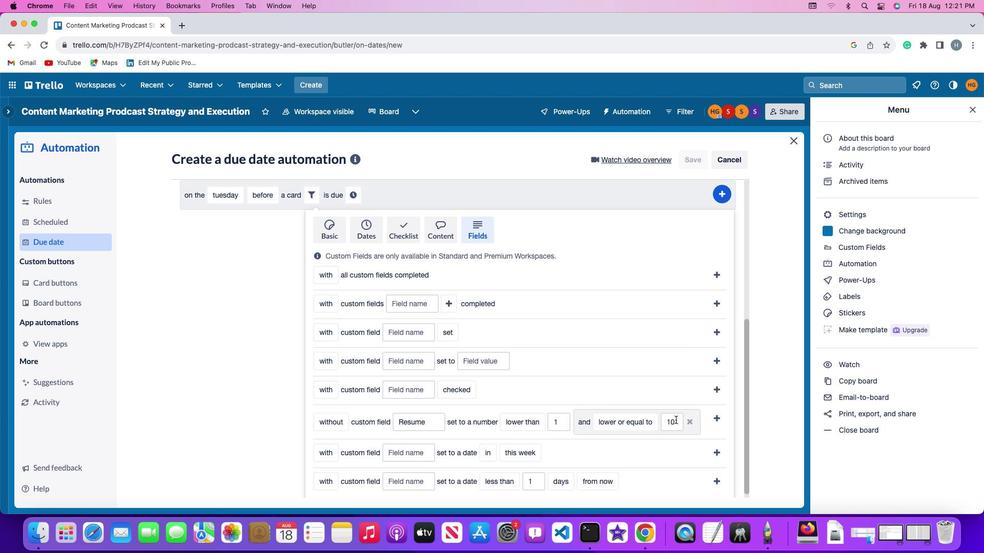 
Action: Key pressed Key.backspaceKey.backspaceKey.backspace'1''0'
Screenshot: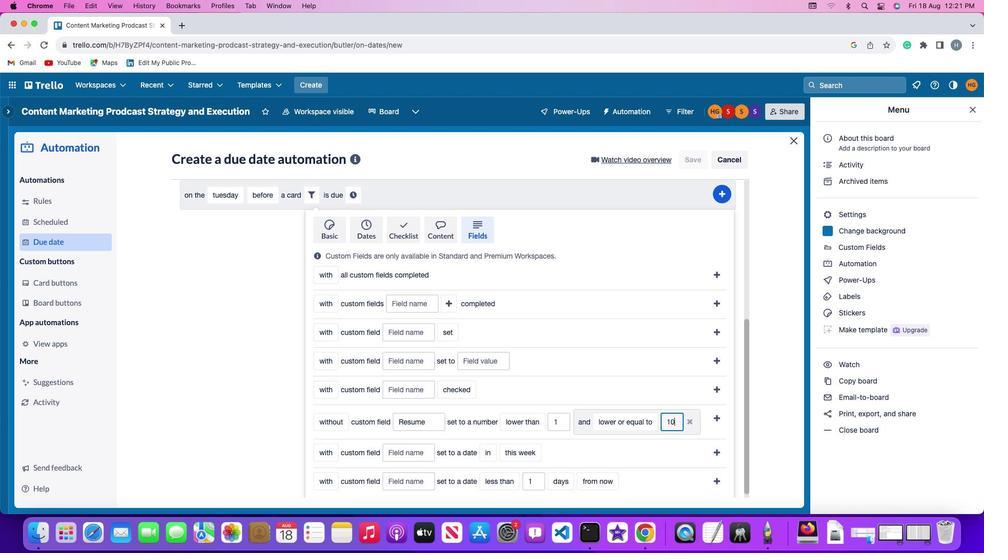 
Action: Mouse moved to (709, 417)
Screenshot: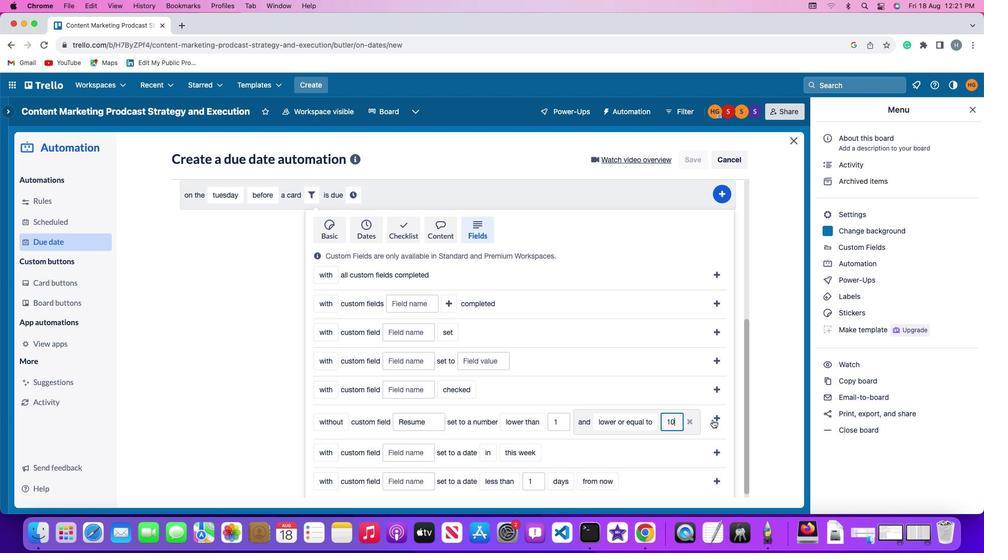 
Action: Mouse pressed left at (709, 417)
Screenshot: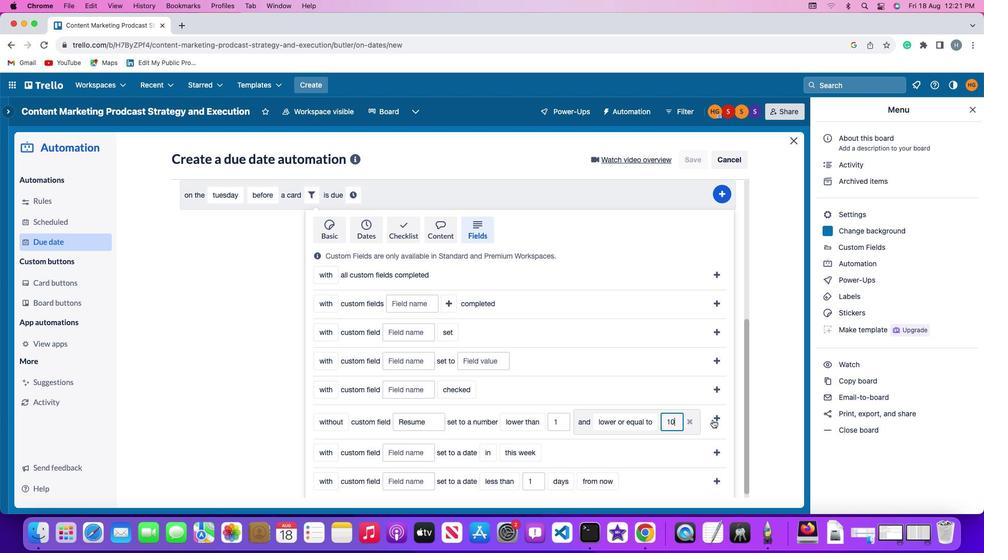 
Action: Mouse moved to (646, 445)
Screenshot: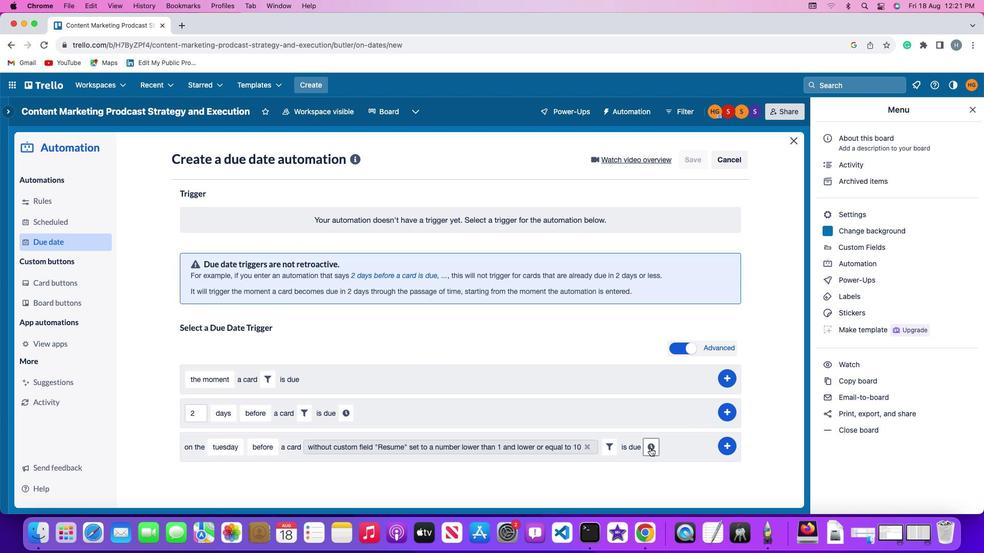 
Action: Mouse pressed left at (646, 445)
Screenshot: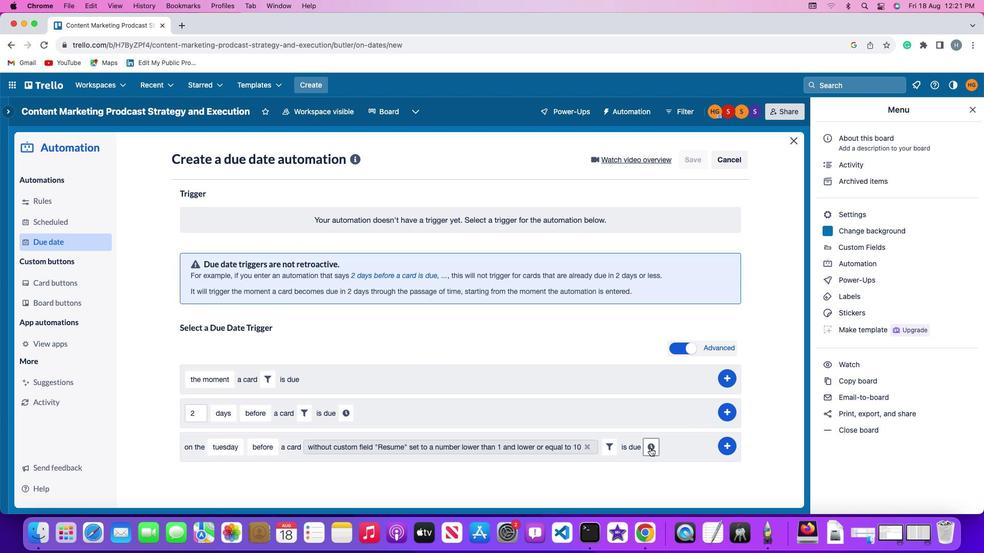 
Action: Mouse moved to (209, 467)
Screenshot: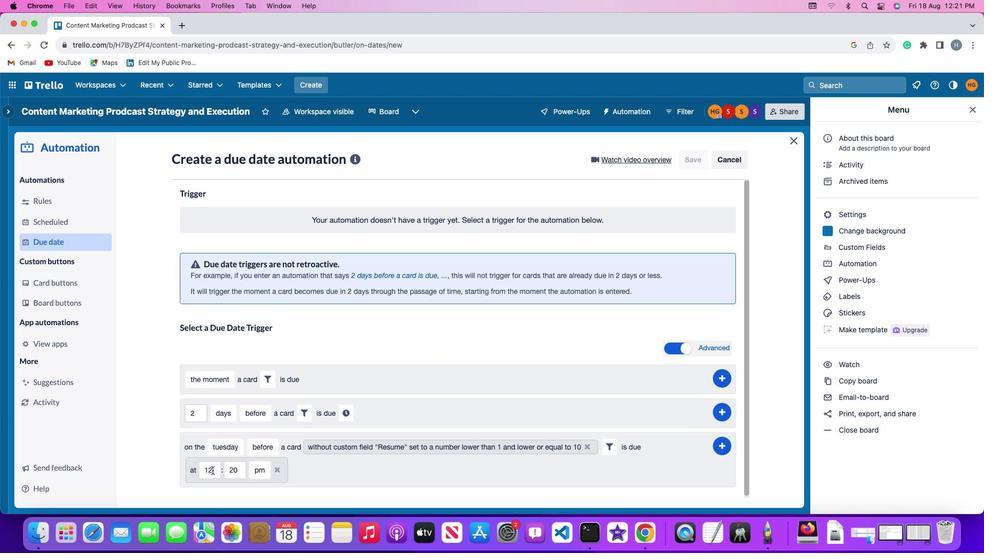 
Action: Mouse pressed left at (209, 467)
Screenshot: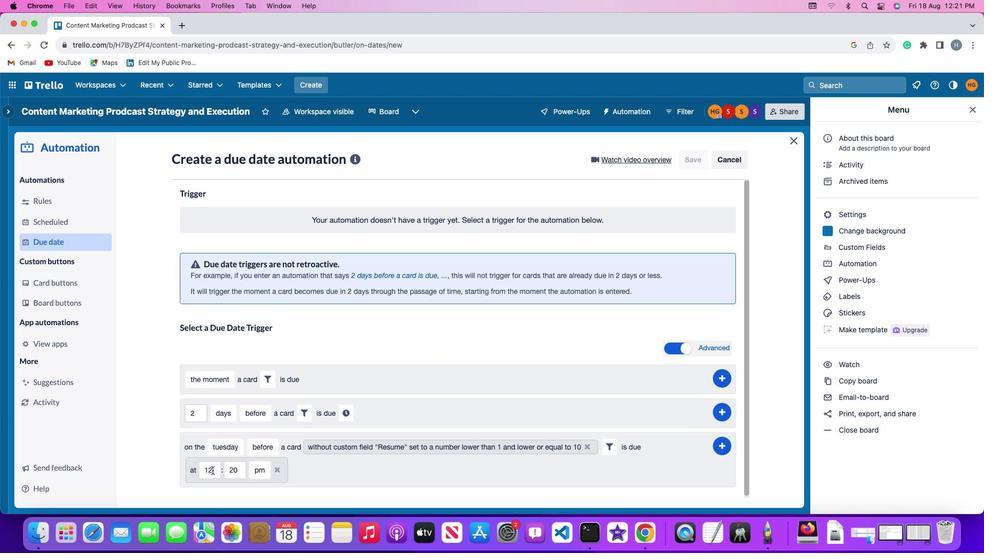 
Action: Key pressed Key.backspaceKey.backspace'1''1'
Screenshot: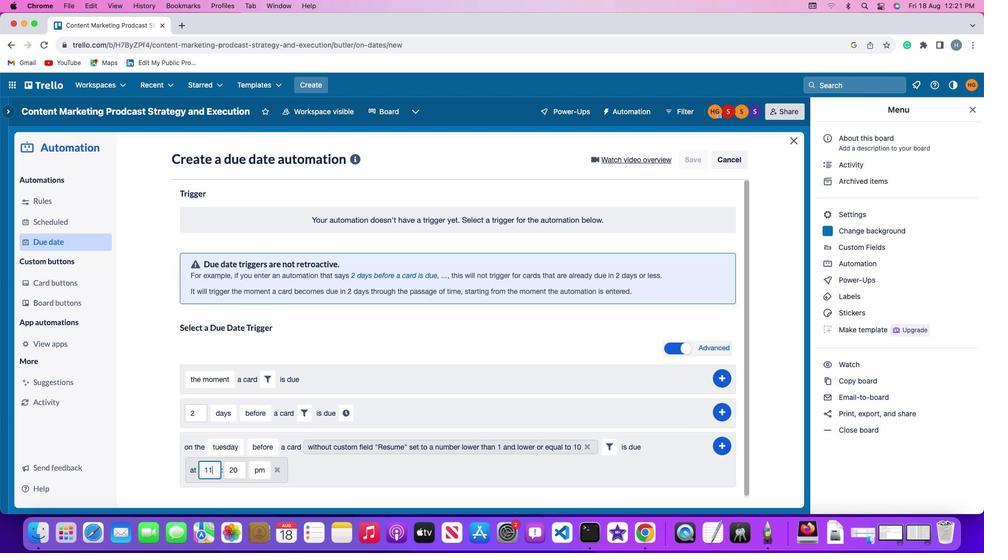 
Action: Mouse moved to (236, 465)
Screenshot: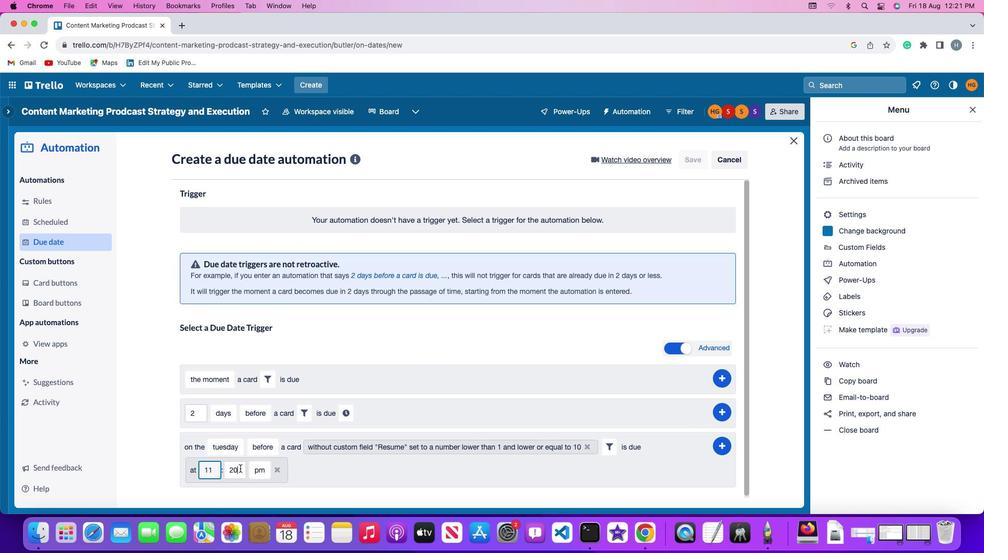 
Action: Mouse pressed left at (236, 465)
Screenshot: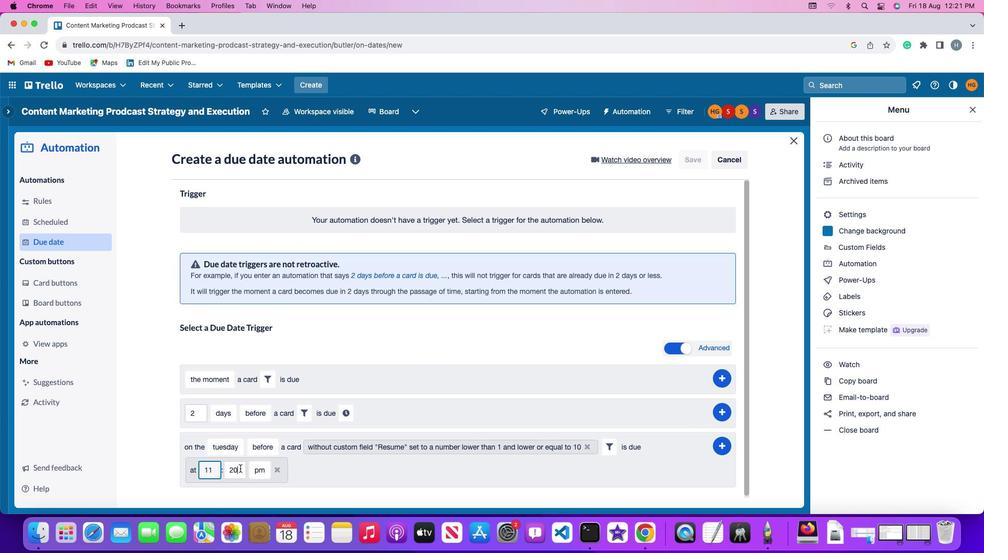 
Action: Mouse moved to (236, 465)
Screenshot: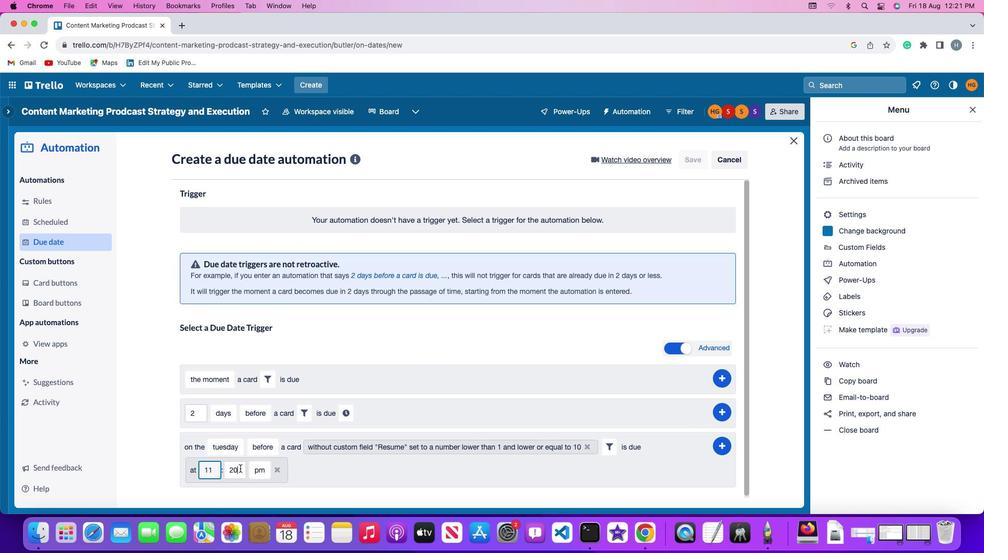 
Action: Key pressed Key.backspaceKey.backspaceKey.backspace'0''0'
Screenshot: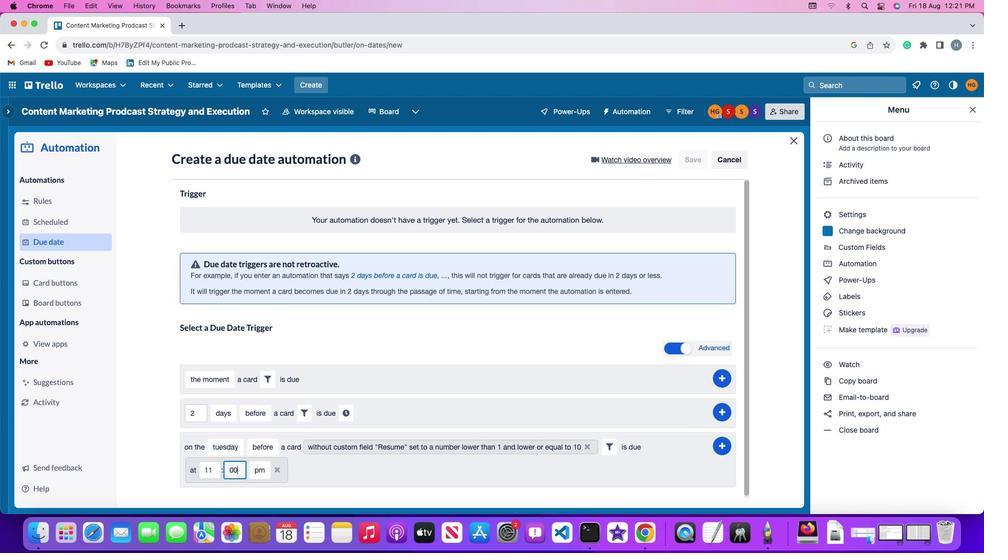 
Action: Mouse moved to (256, 463)
Screenshot: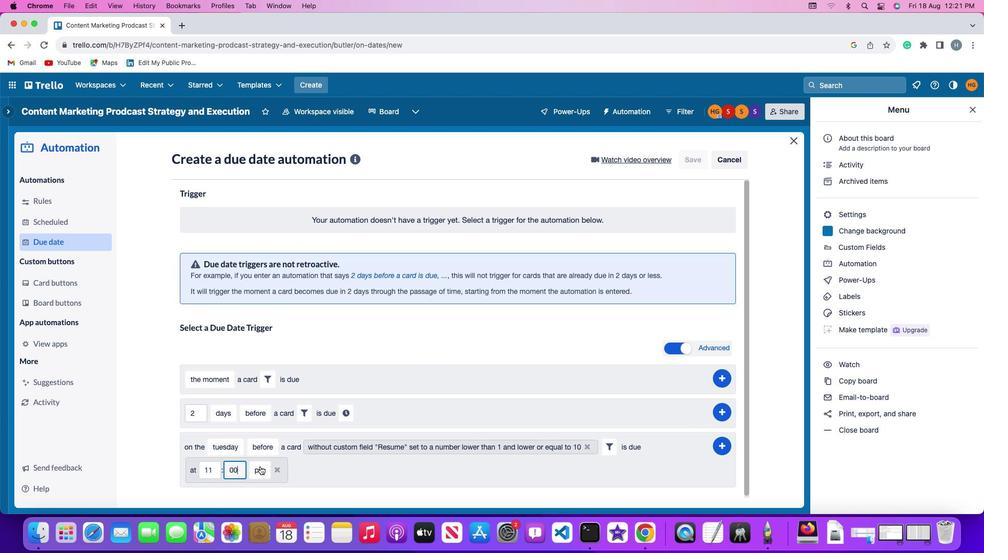 
Action: Mouse pressed left at (256, 463)
Screenshot: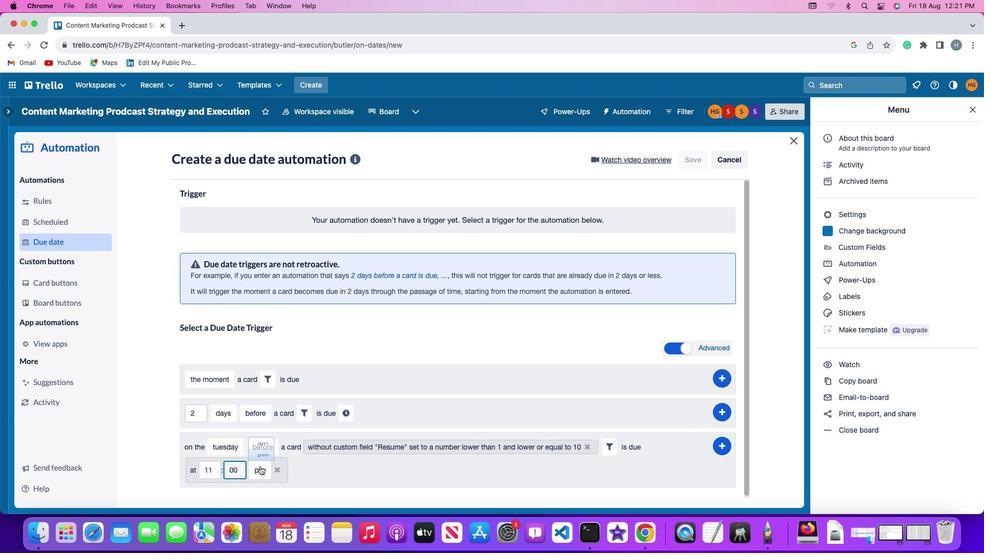 
Action: Mouse moved to (260, 425)
Screenshot: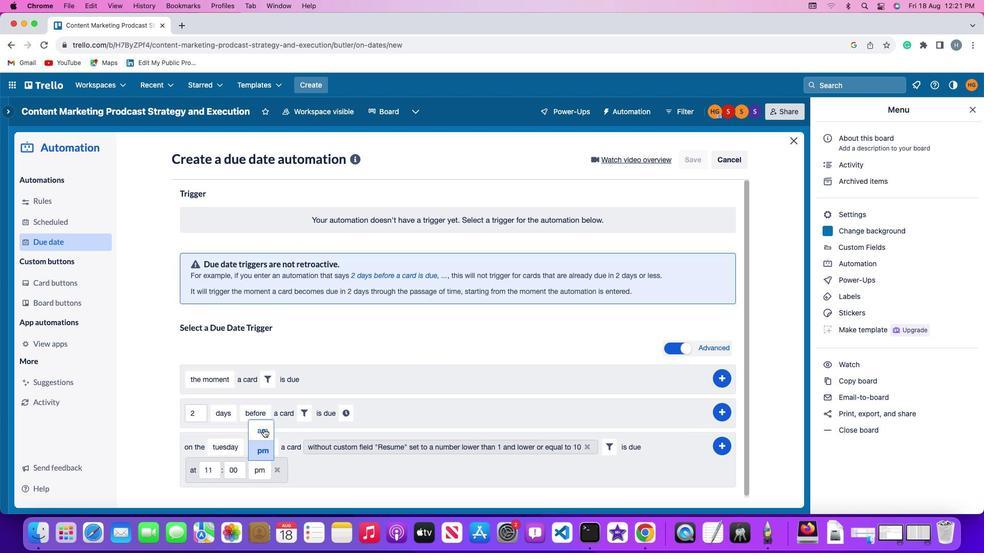
Action: Mouse pressed left at (260, 425)
Screenshot: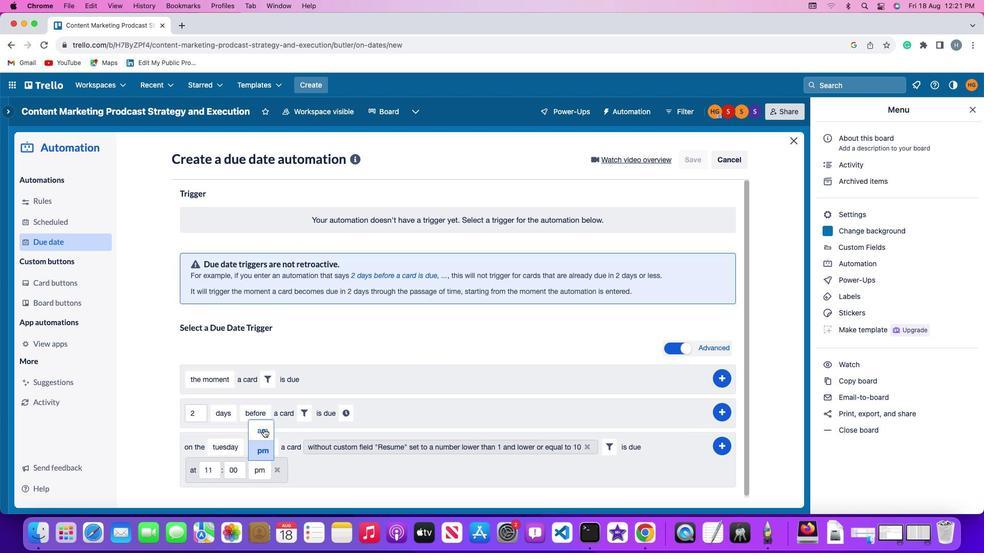
Action: Mouse moved to (718, 440)
Screenshot: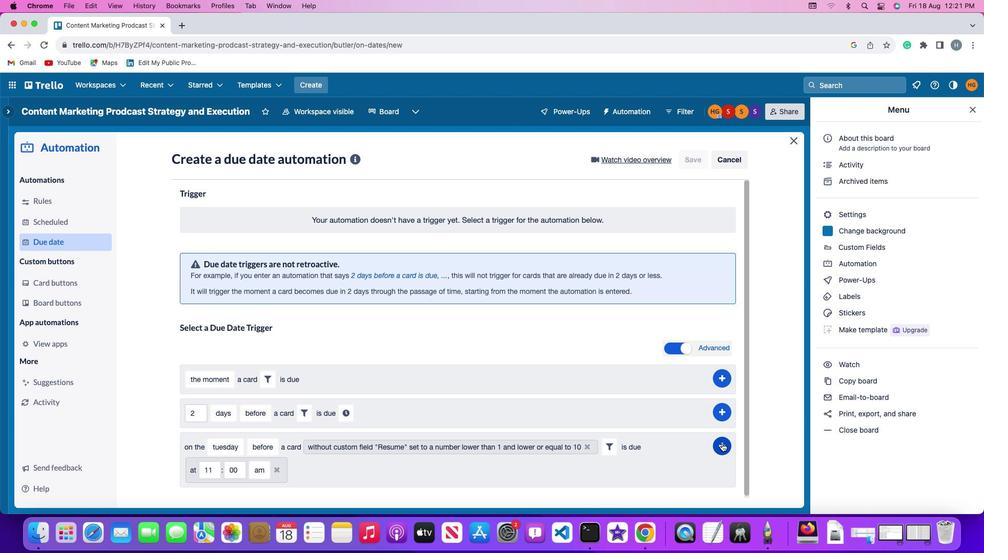 
Action: Mouse pressed left at (718, 440)
Screenshot: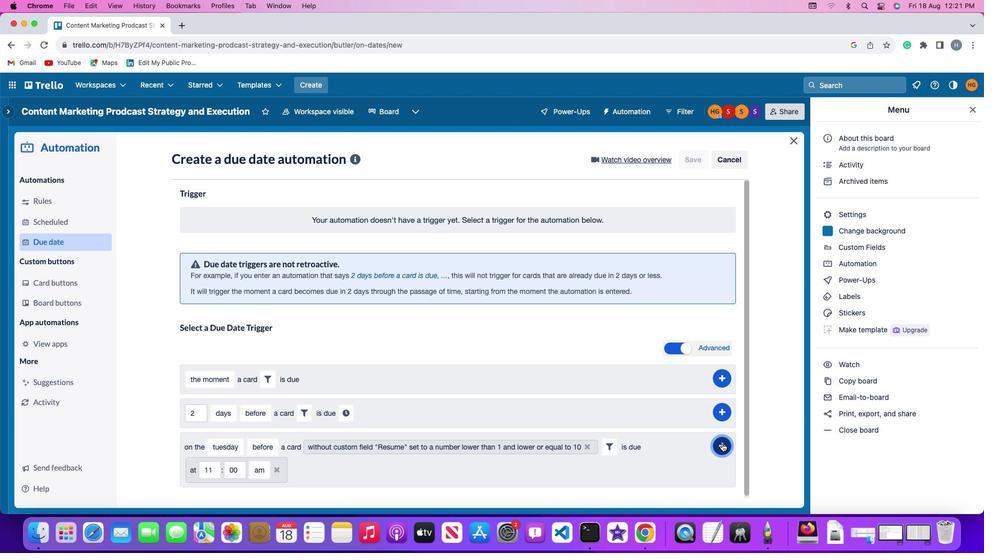 
Action: Mouse moved to (765, 374)
Screenshot: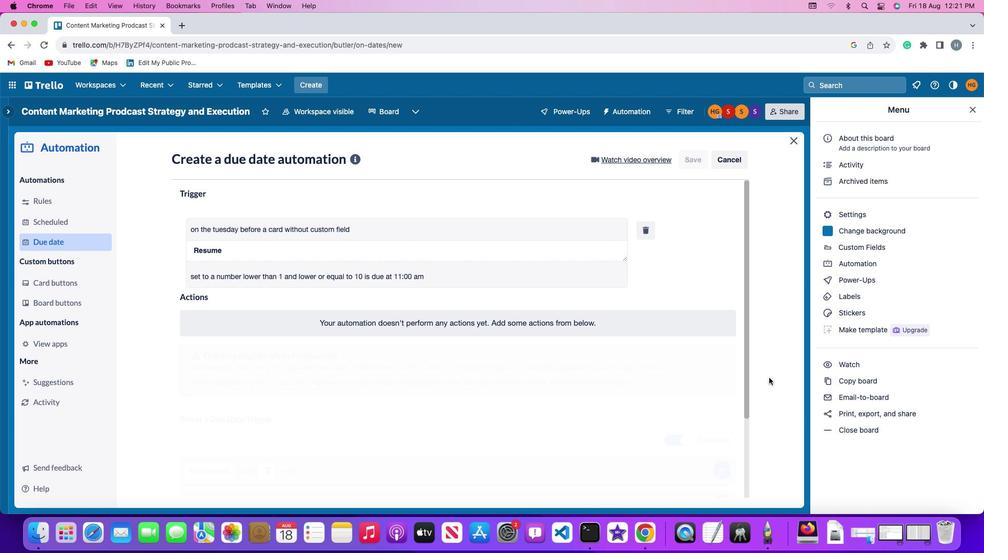 
